 Task: Look for space in Breves, Brazil from 9th June, 2023 to 16th June, 2023 for 2 adults in price range Rs.8000 to Rs.16000. Place can be entire place with 2 bedrooms having 2 beds and 1 bathroom. Property type can be house, flat, guest house. Booking option can be shelf check-in. Required host language is Spanish.
Action: Mouse moved to (375, 75)
Screenshot: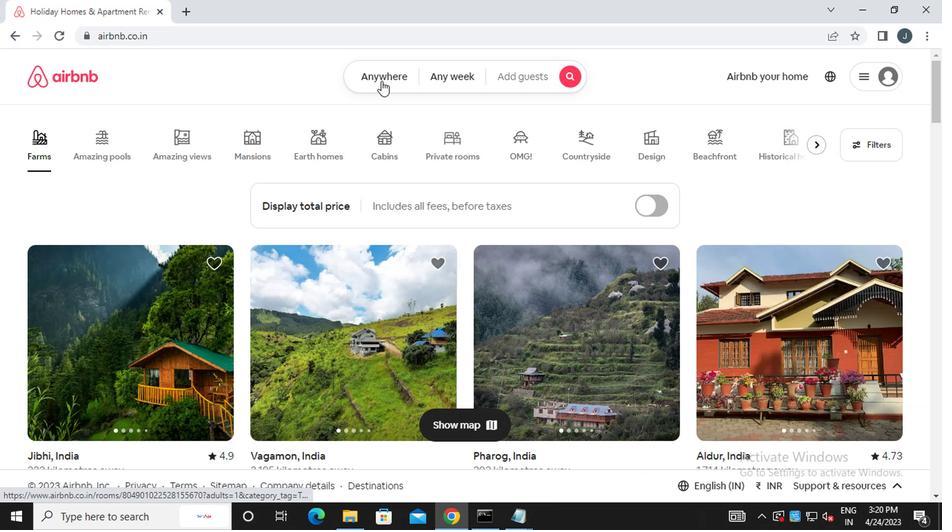 
Action: Mouse pressed left at (375, 75)
Screenshot: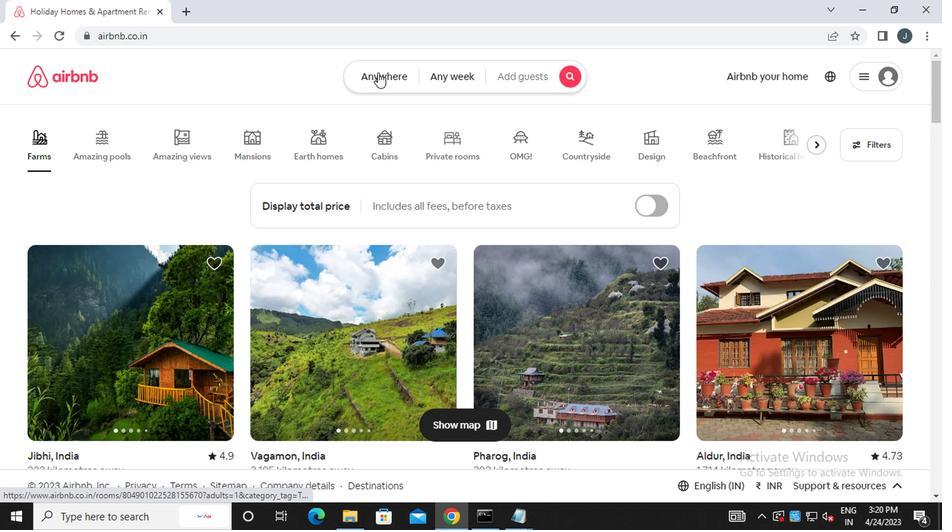 
Action: Mouse moved to (253, 133)
Screenshot: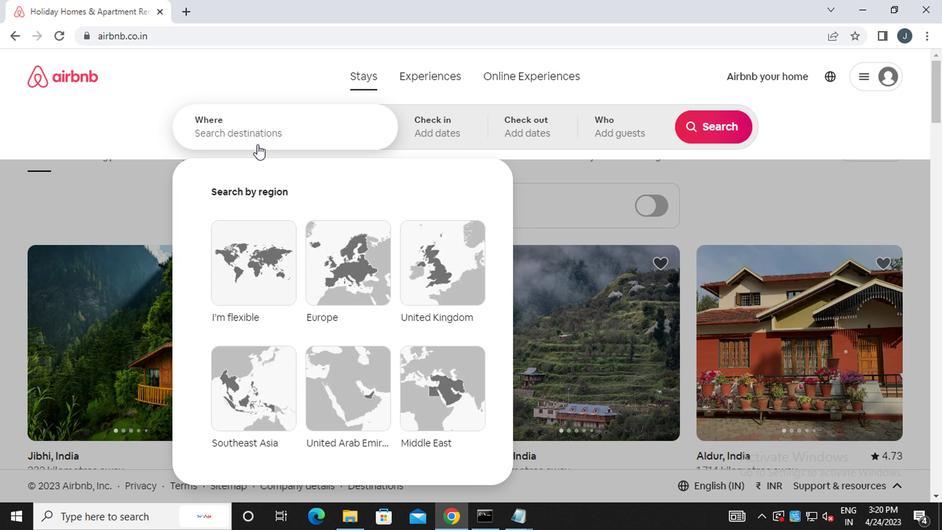 
Action: Mouse pressed left at (253, 133)
Screenshot: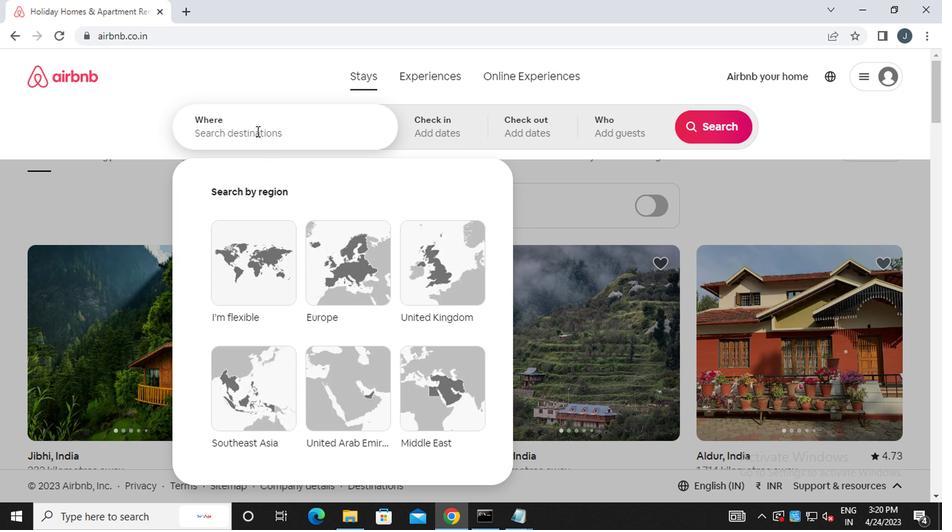 
Action: Key pressed b<Key.caps_lock>reves,<Key.caps_lock>b<Key.caps_lock>razil
Screenshot: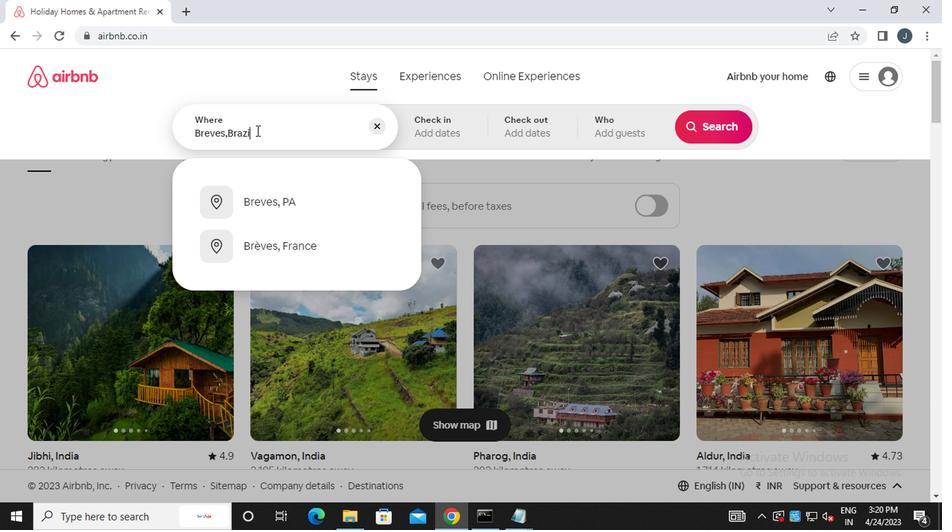 
Action: Mouse moved to (439, 129)
Screenshot: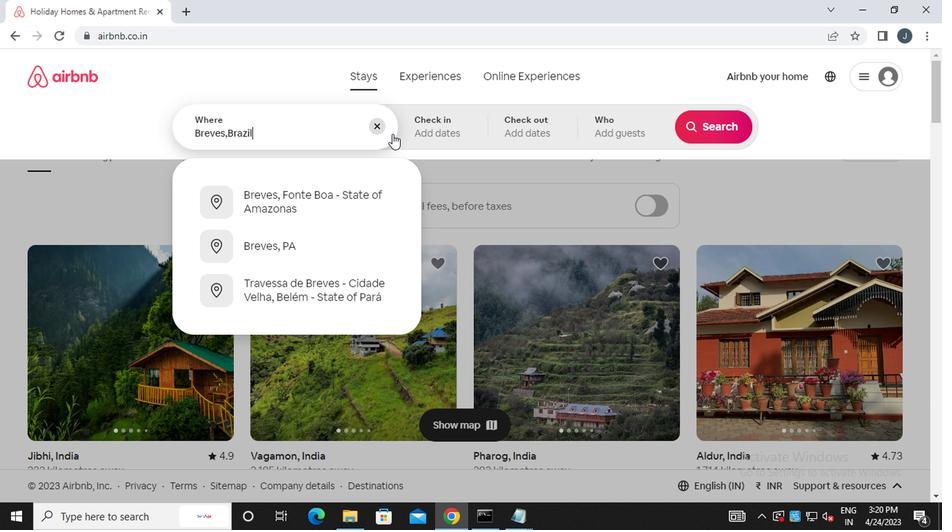 
Action: Mouse pressed left at (439, 129)
Screenshot: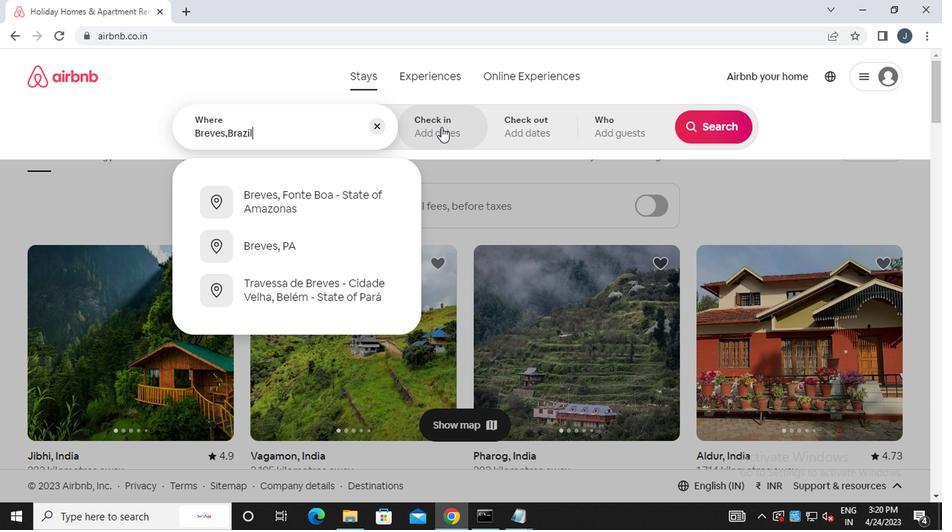 
Action: Mouse moved to (704, 234)
Screenshot: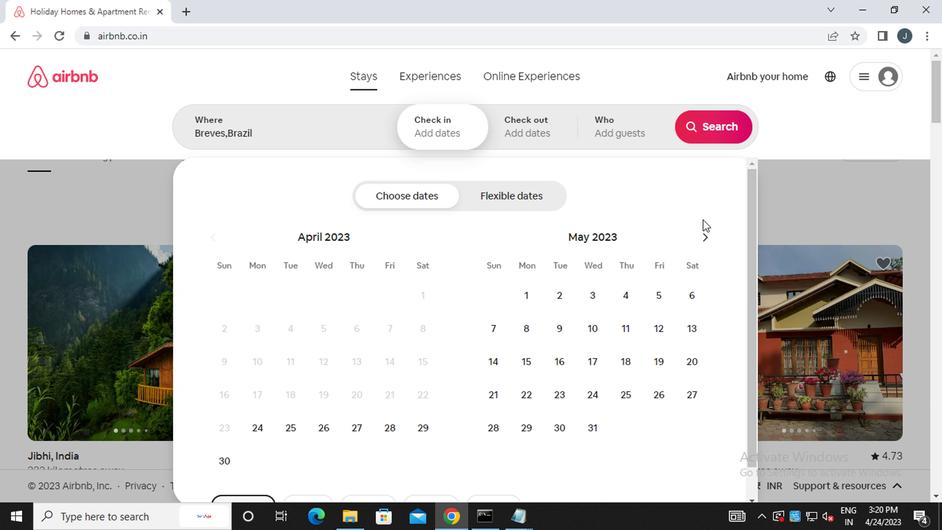 
Action: Mouse pressed left at (704, 234)
Screenshot: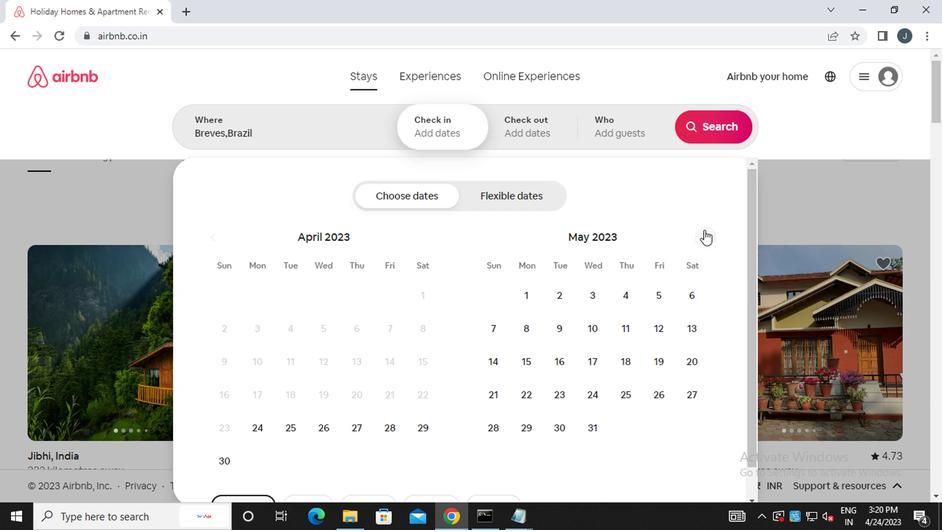 
Action: Mouse moved to (653, 322)
Screenshot: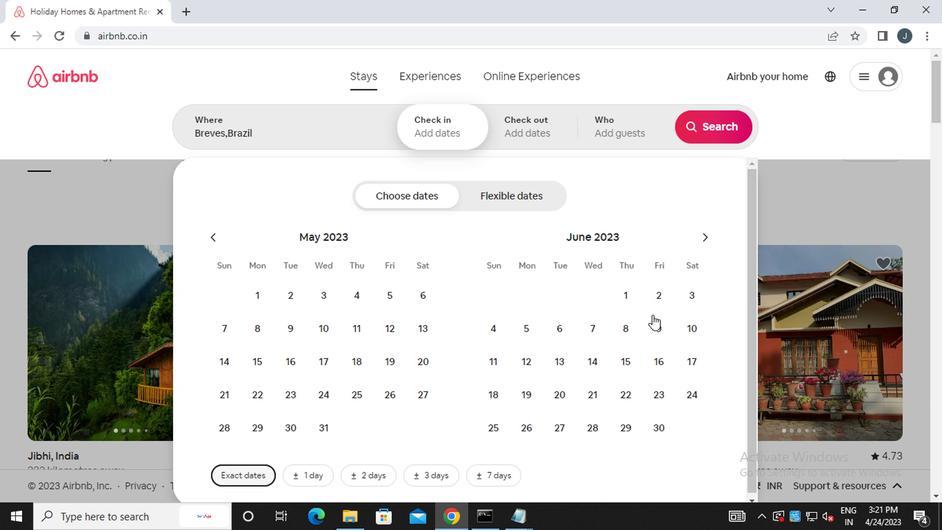 
Action: Mouse pressed left at (653, 322)
Screenshot: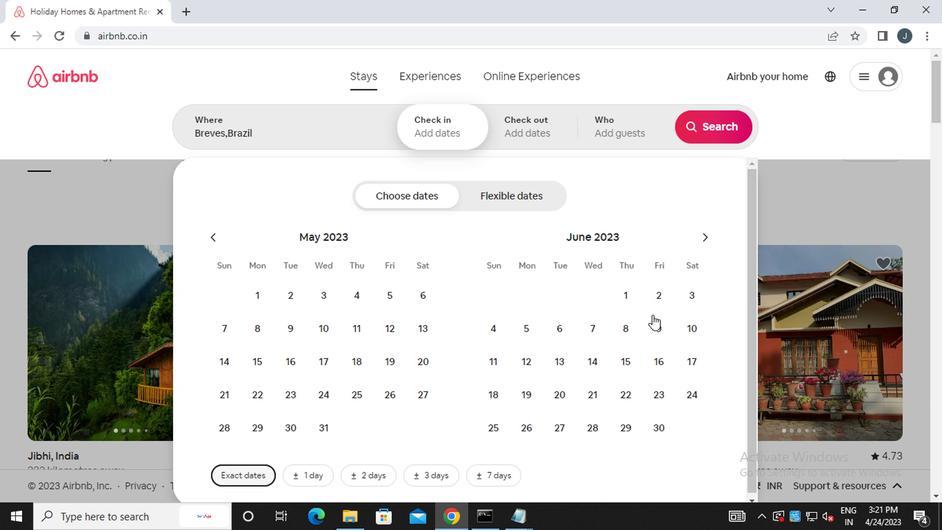
Action: Mouse moved to (656, 358)
Screenshot: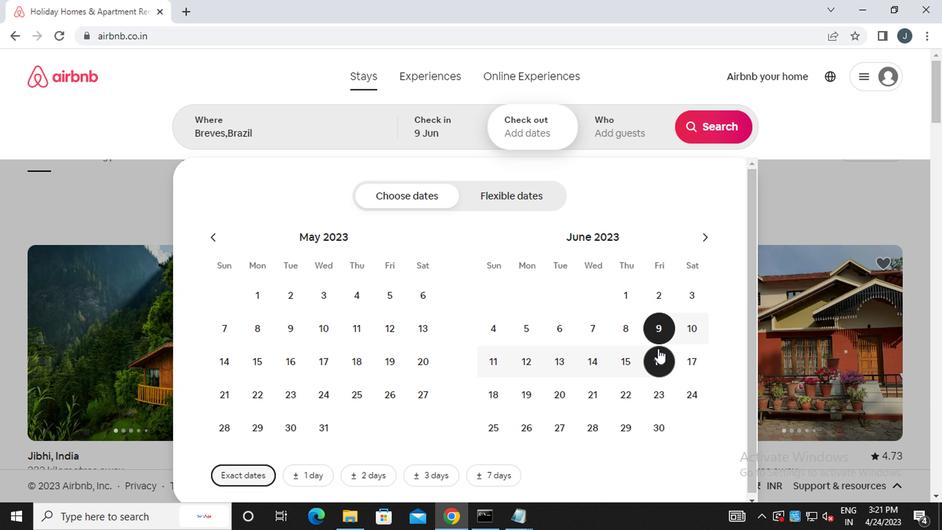 
Action: Mouse pressed left at (656, 358)
Screenshot: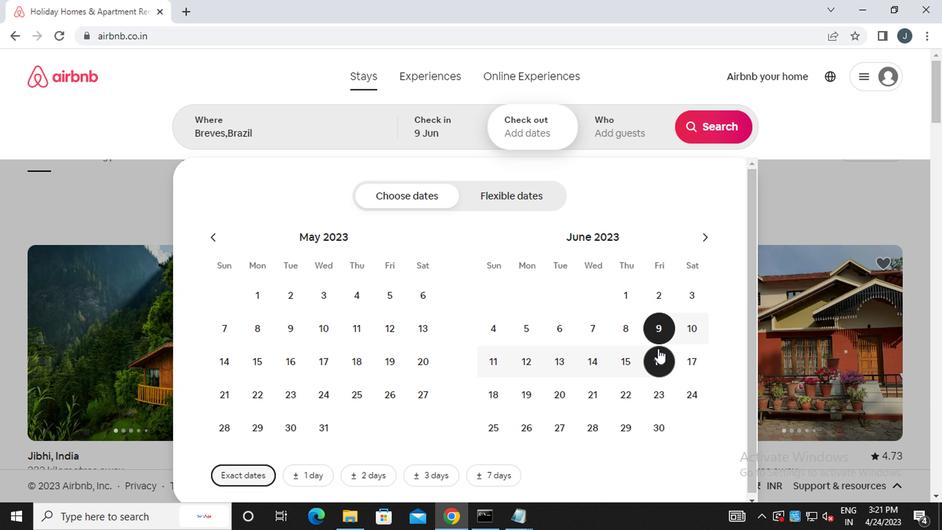
Action: Mouse moved to (626, 139)
Screenshot: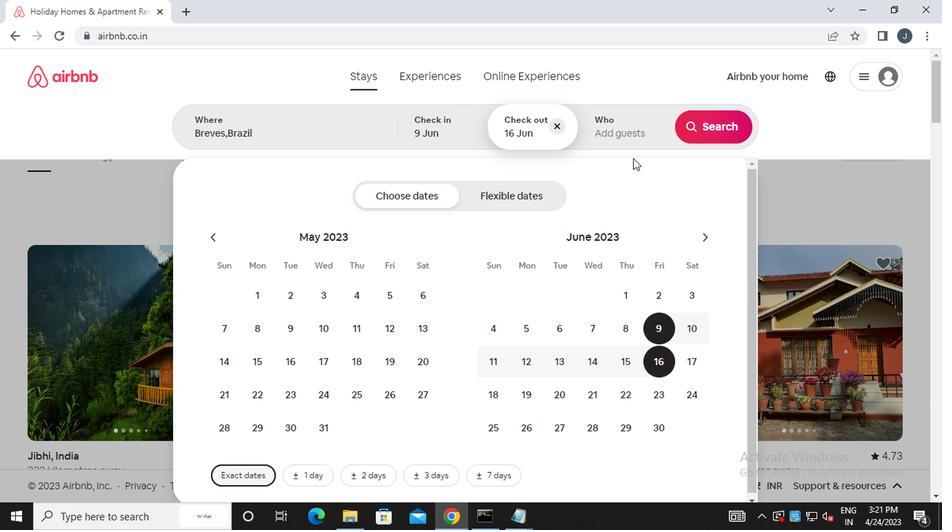 
Action: Mouse pressed left at (626, 139)
Screenshot: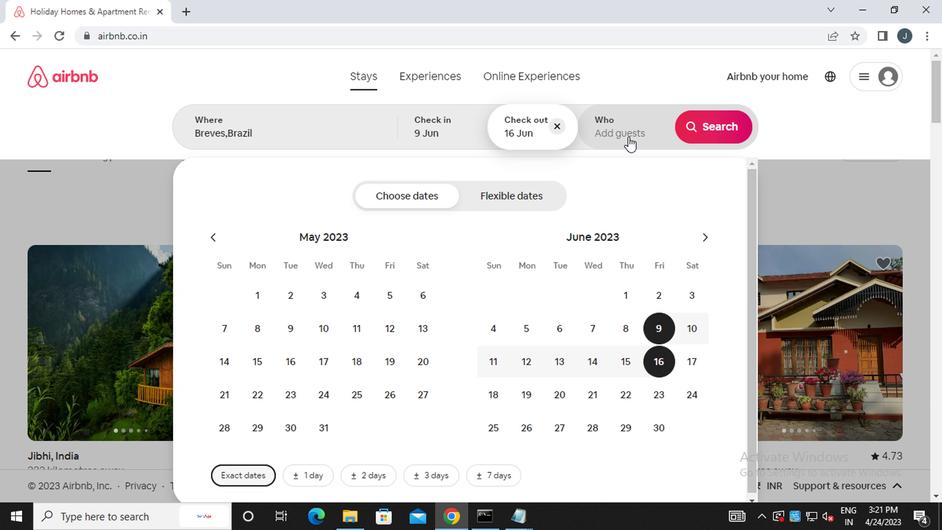 
Action: Mouse moved to (712, 203)
Screenshot: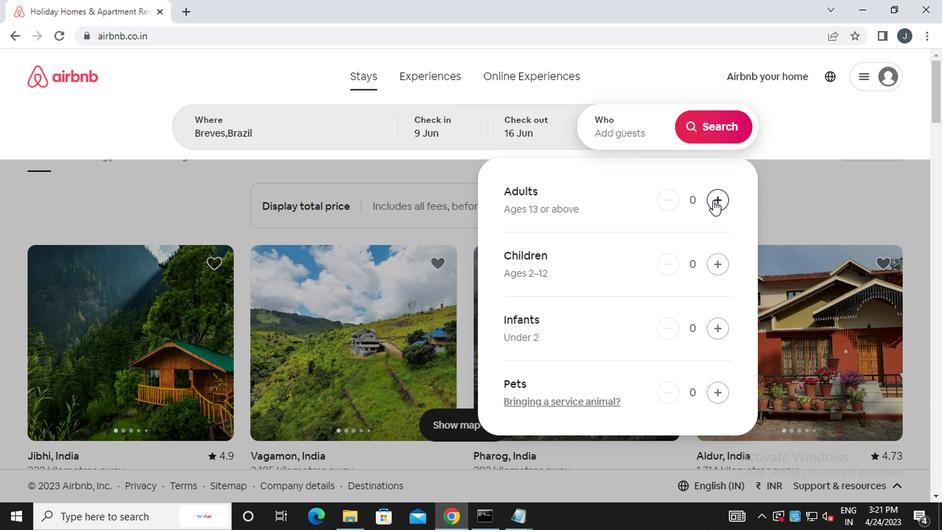 
Action: Mouse pressed left at (712, 203)
Screenshot: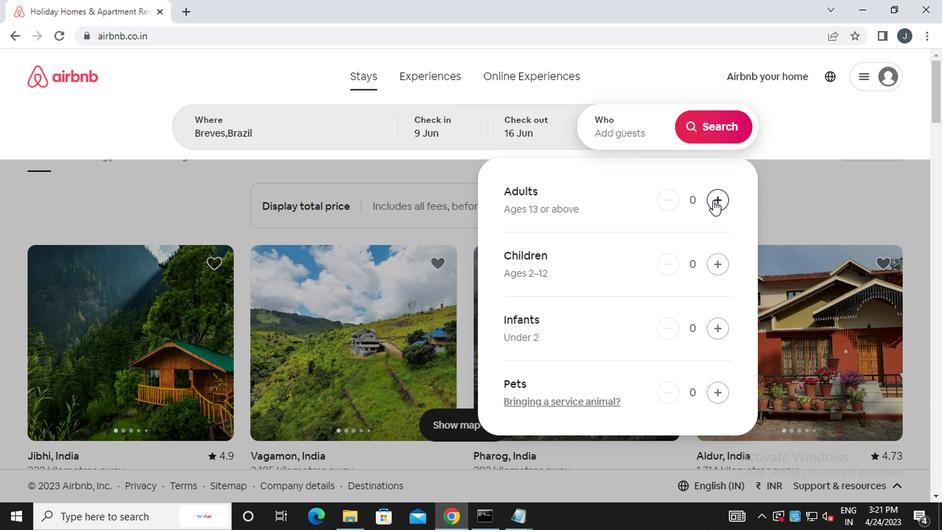 
Action: Mouse moved to (714, 203)
Screenshot: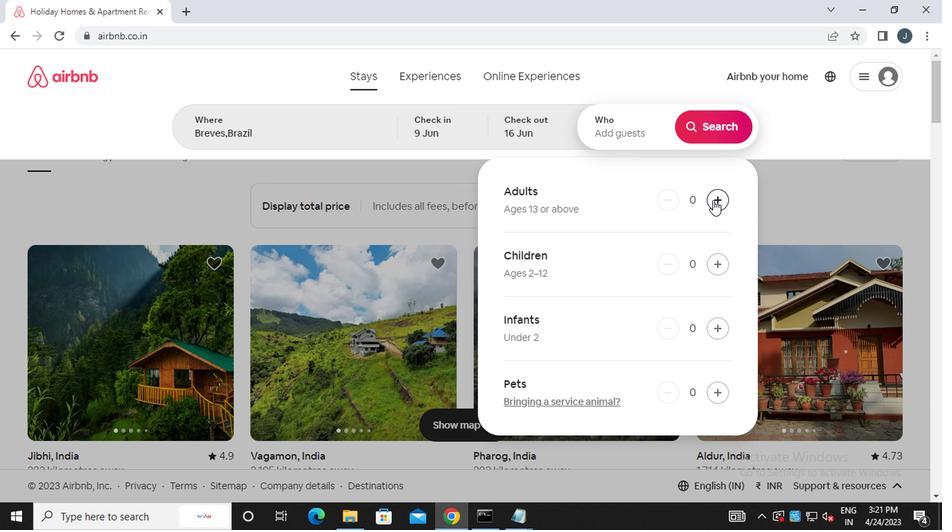 
Action: Mouse pressed left at (714, 203)
Screenshot: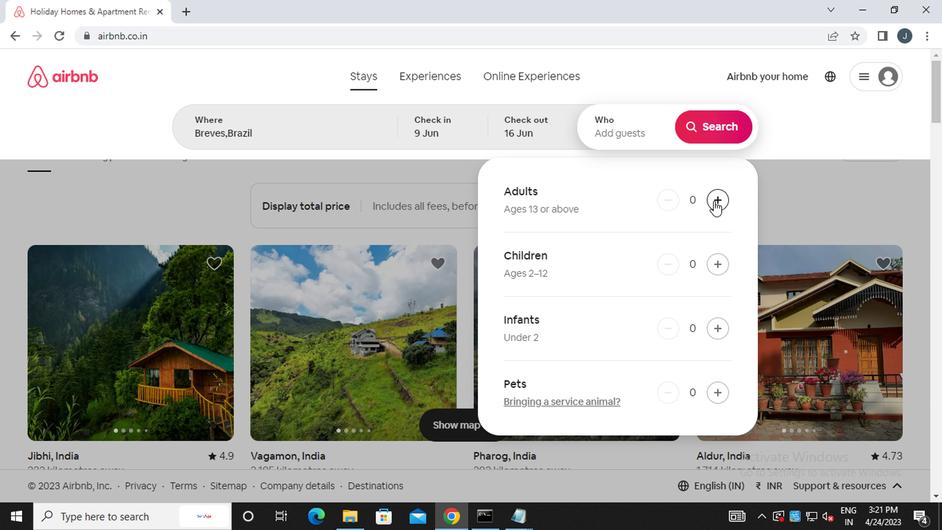 
Action: Mouse moved to (718, 131)
Screenshot: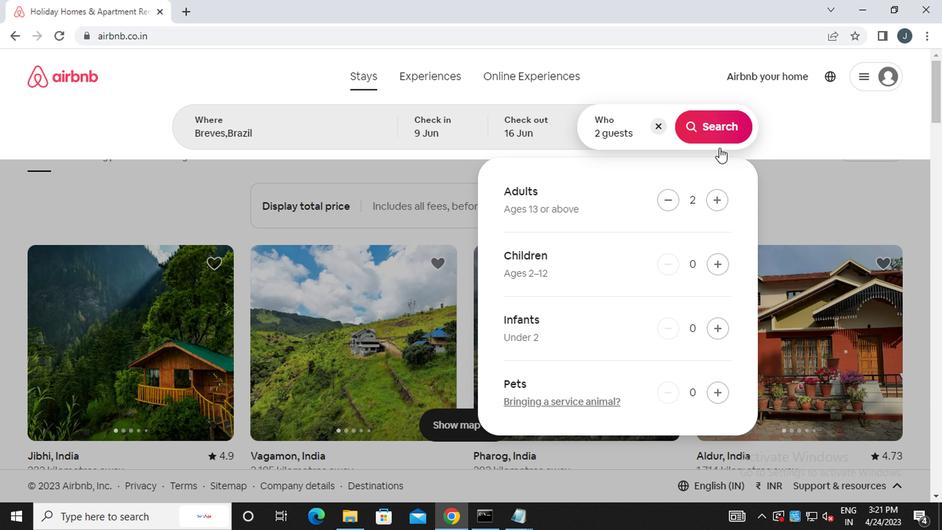 
Action: Mouse pressed left at (718, 131)
Screenshot: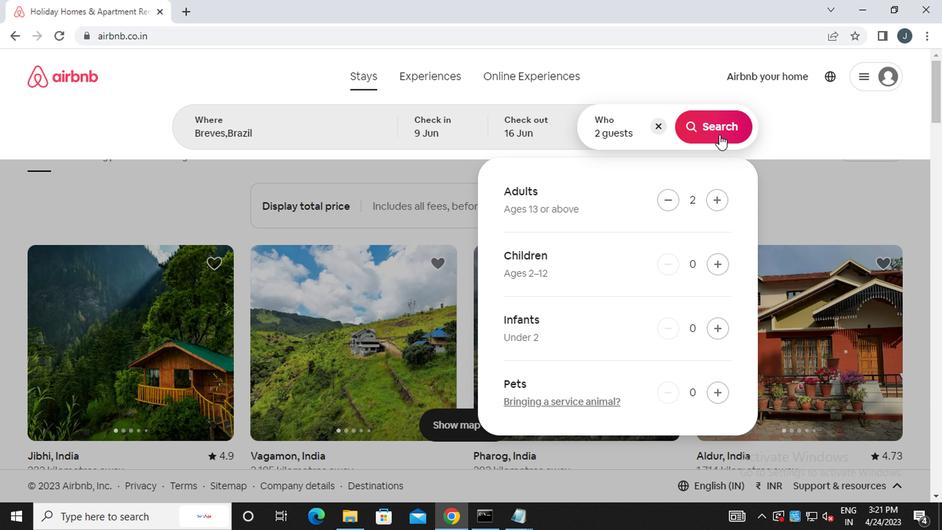 
Action: Mouse moved to (875, 133)
Screenshot: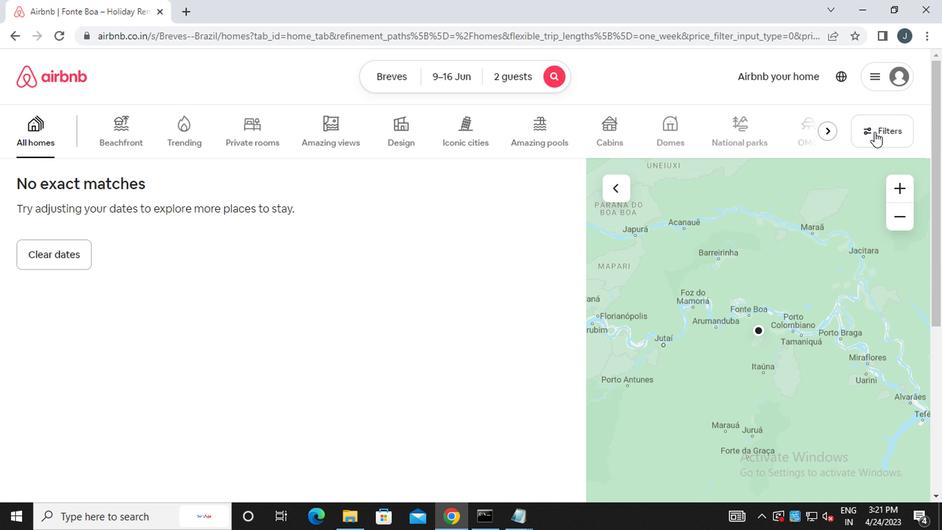 
Action: Mouse pressed left at (875, 133)
Screenshot: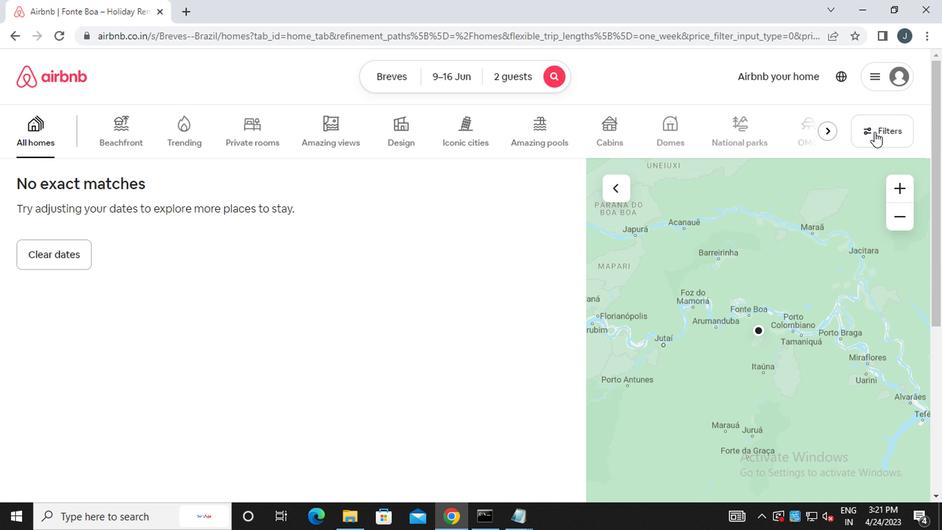 
Action: Mouse moved to (334, 223)
Screenshot: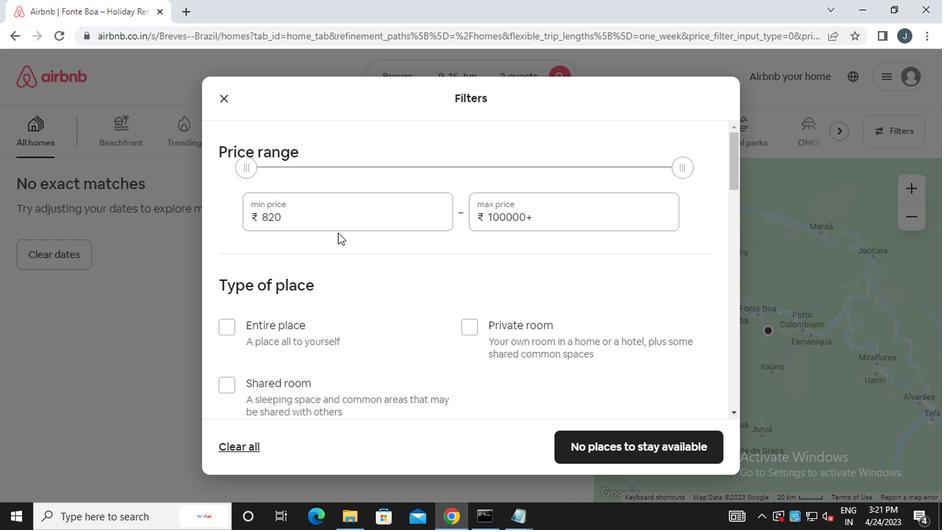 
Action: Mouse pressed left at (334, 223)
Screenshot: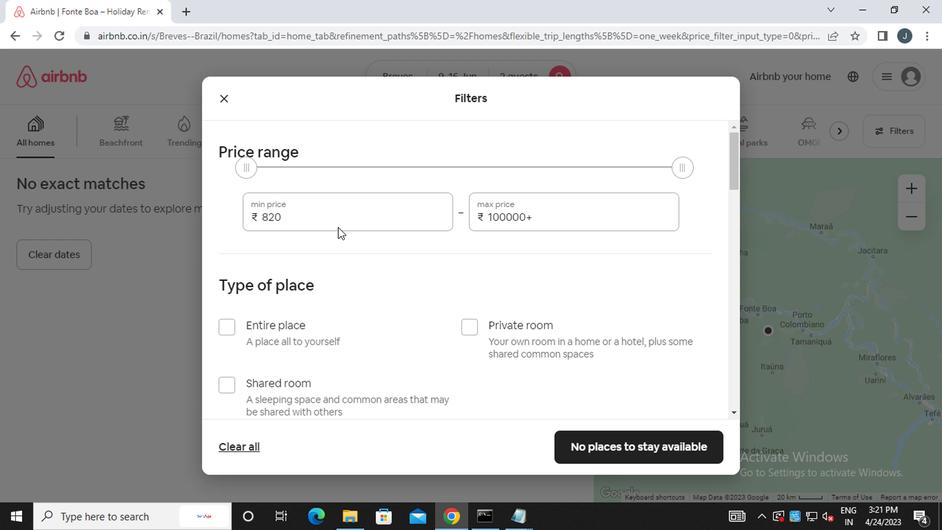 
Action: Mouse moved to (327, 218)
Screenshot: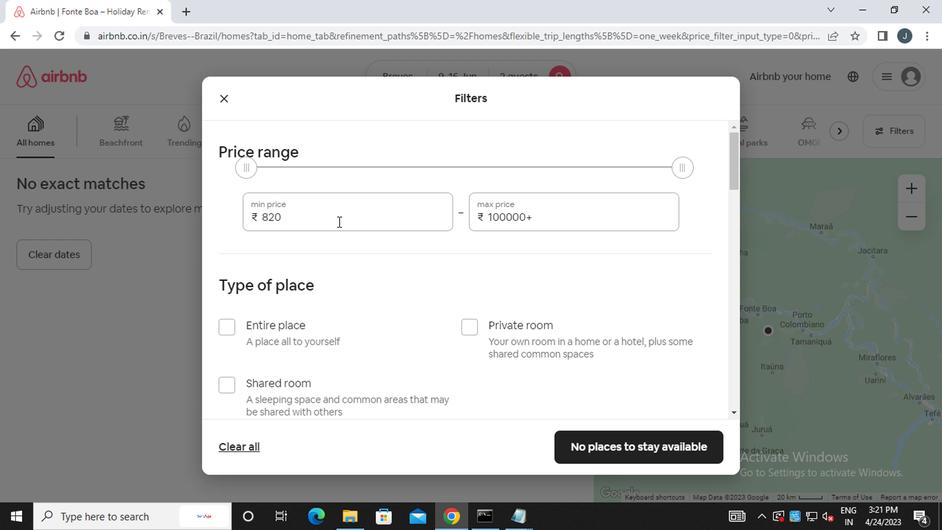 
Action: Key pressed <Key.backspace><Key.backspace><<96>><<96>><<96>>
Screenshot: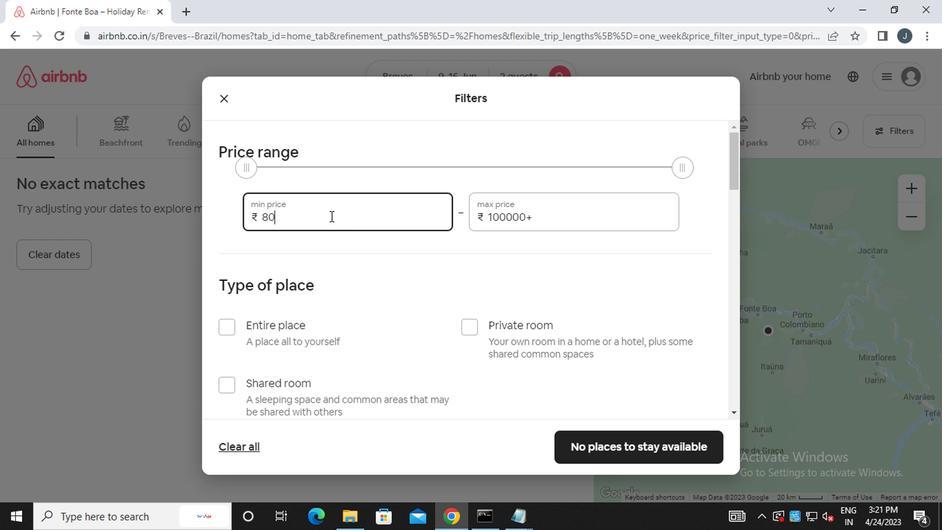 
Action: Mouse moved to (580, 214)
Screenshot: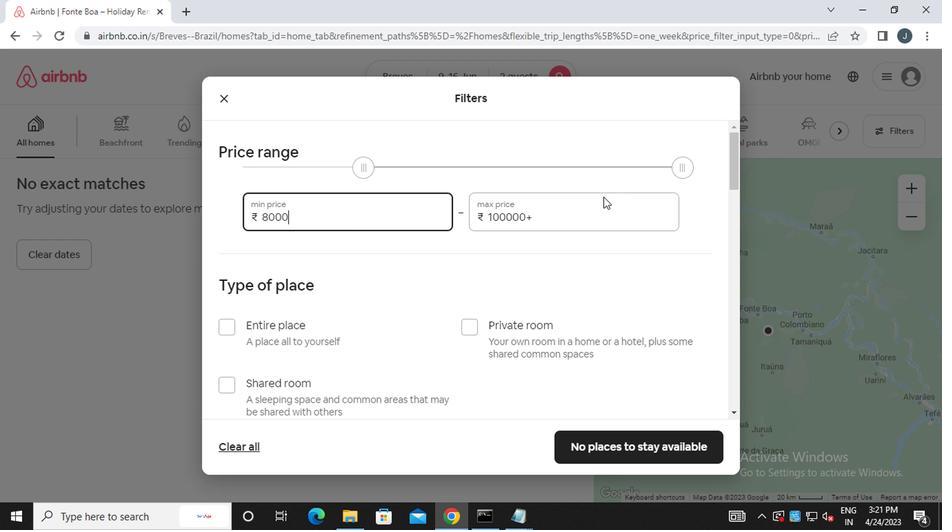 
Action: Mouse pressed left at (580, 214)
Screenshot: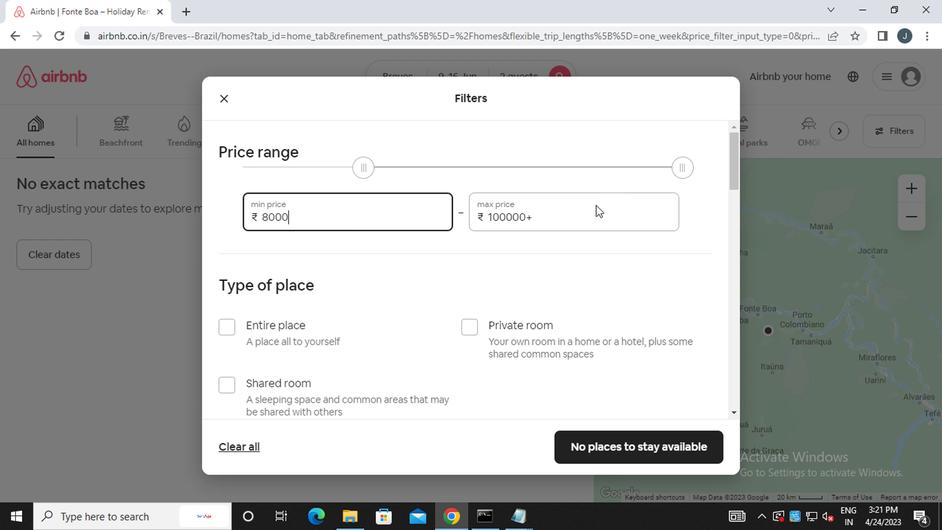 
Action: Mouse moved to (580, 214)
Screenshot: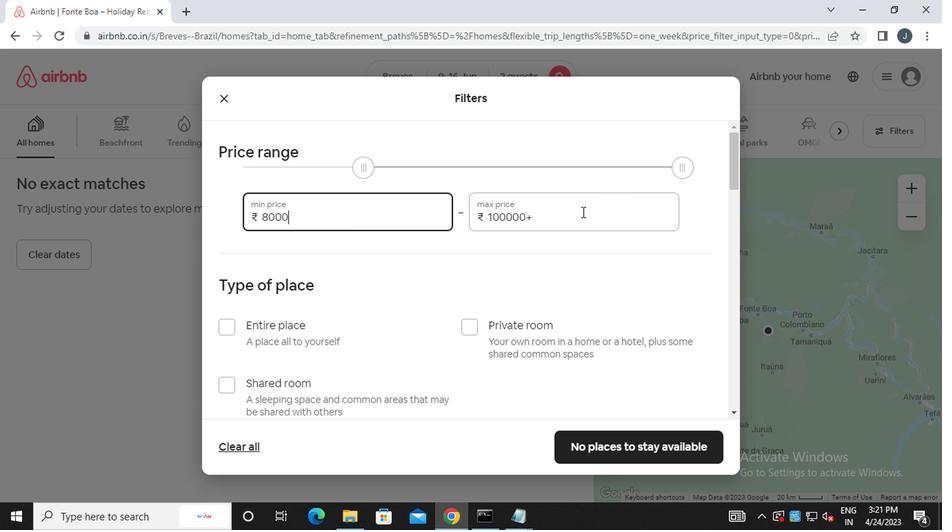
Action: Key pressed <Key.backspace><Key.backspace><Key.backspace><Key.backspace><Key.backspace><Key.backspace><<102>><<96>><<96>><<96>>
Screenshot: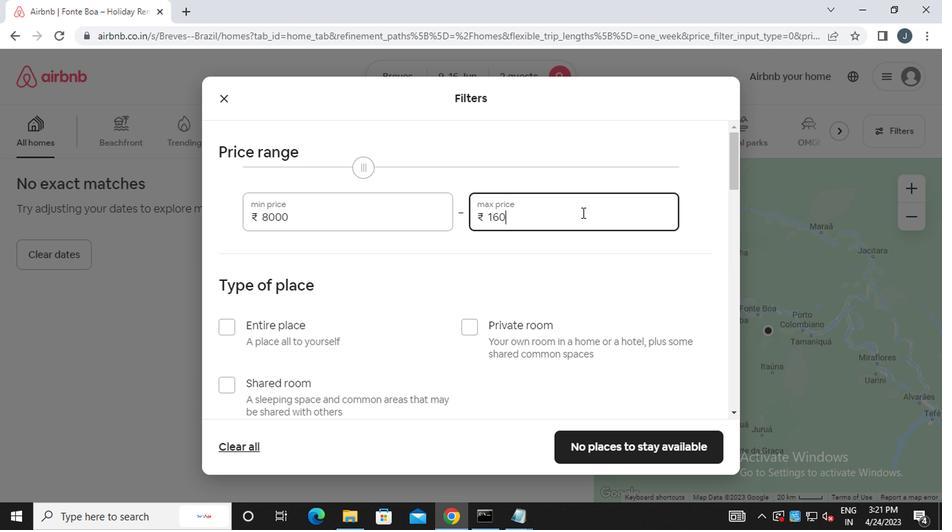 
Action: Mouse moved to (558, 200)
Screenshot: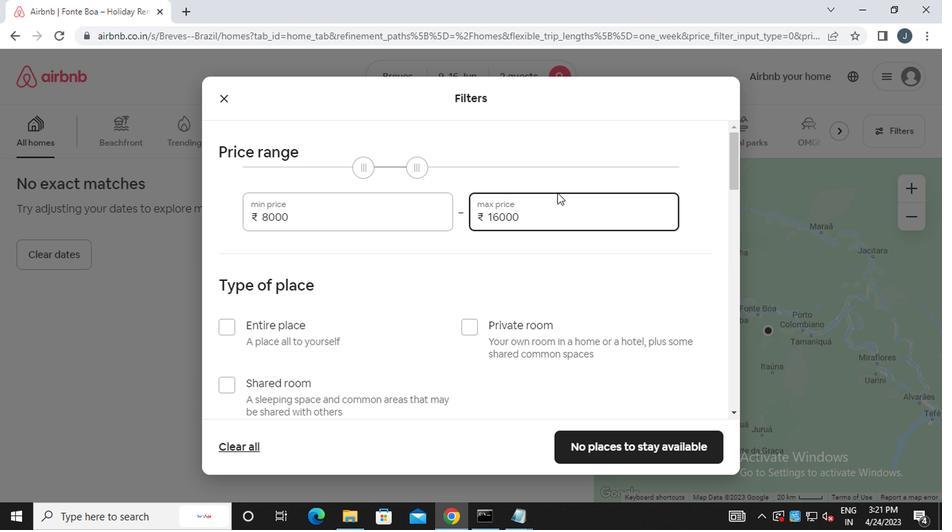 
Action: Mouse scrolled (558, 199) with delta (0, 0)
Screenshot: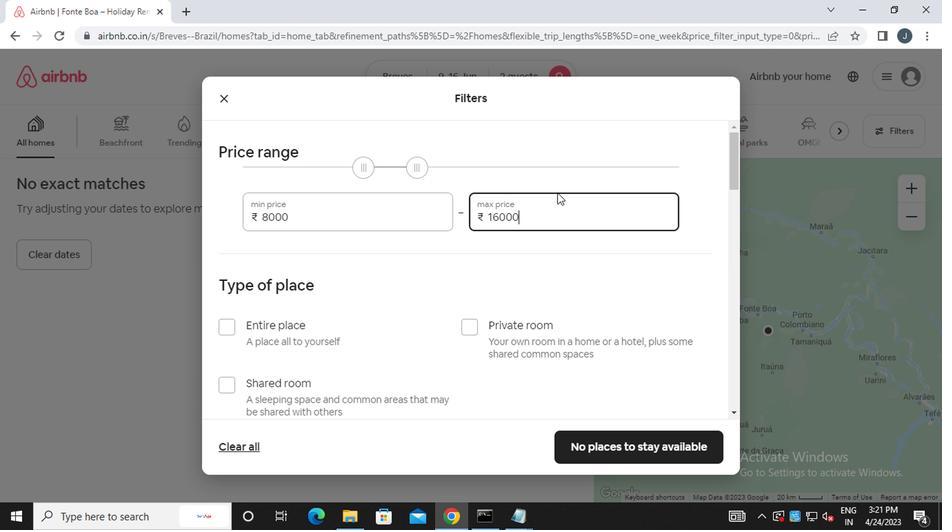 
Action: Mouse moved to (559, 203)
Screenshot: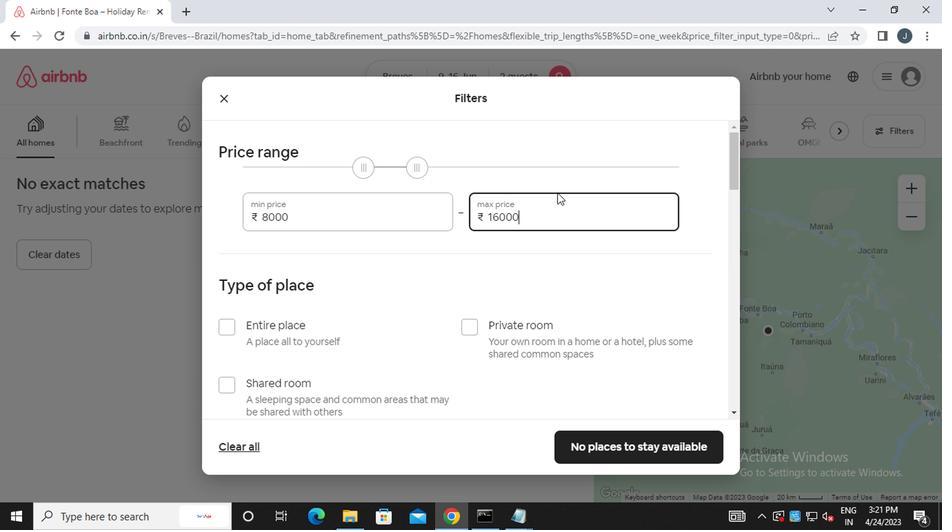
Action: Mouse scrolled (559, 202) with delta (0, 0)
Screenshot: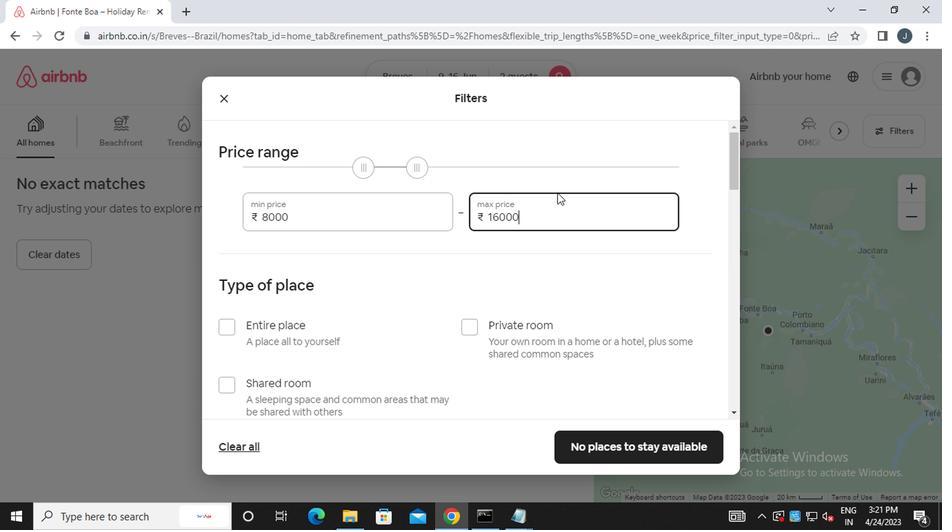 
Action: Mouse moved to (203, 184)
Screenshot: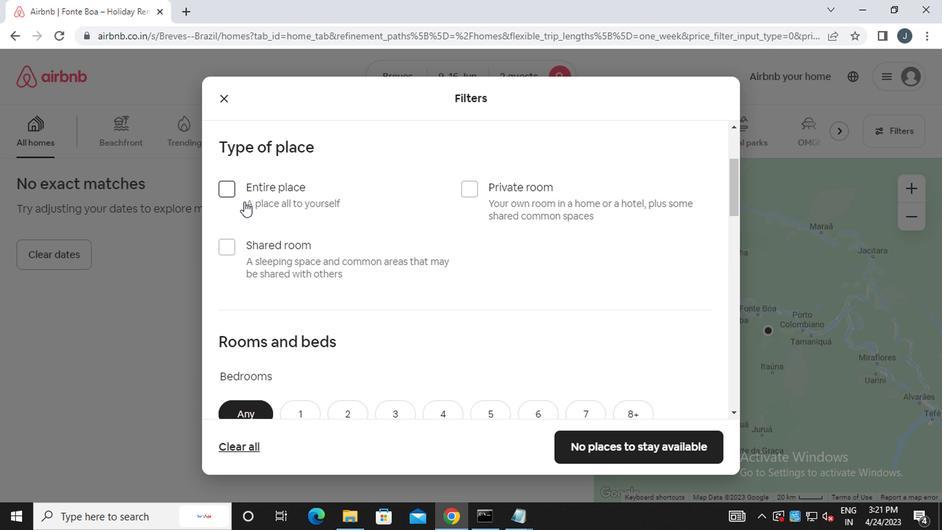 
Action: Mouse pressed left at (203, 184)
Screenshot: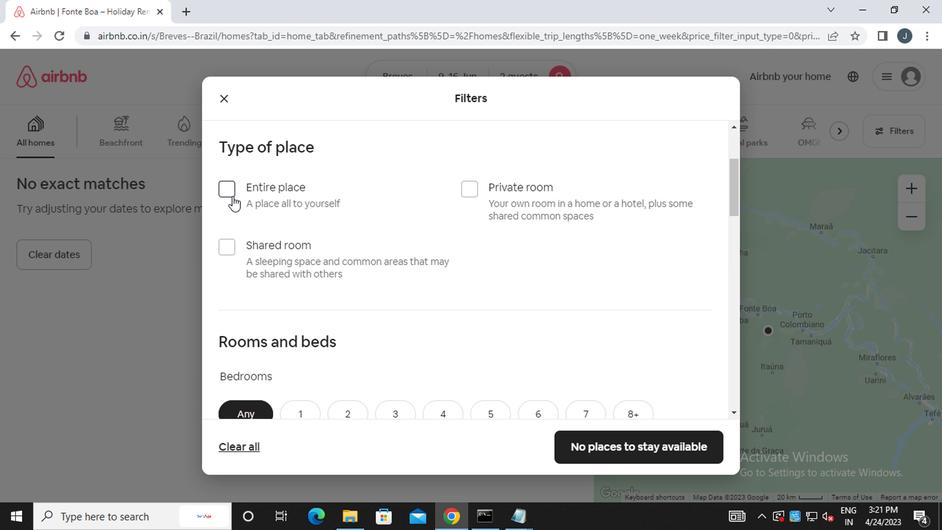 
Action: Mouse moved to (221, 193)
Screenshot: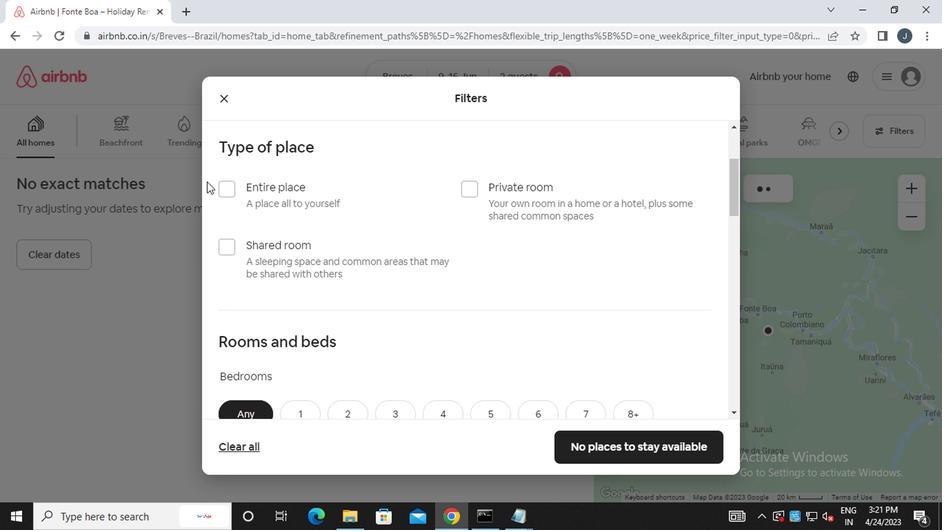 
Action: Mouse pressed left at (221, 193)
Screenshot: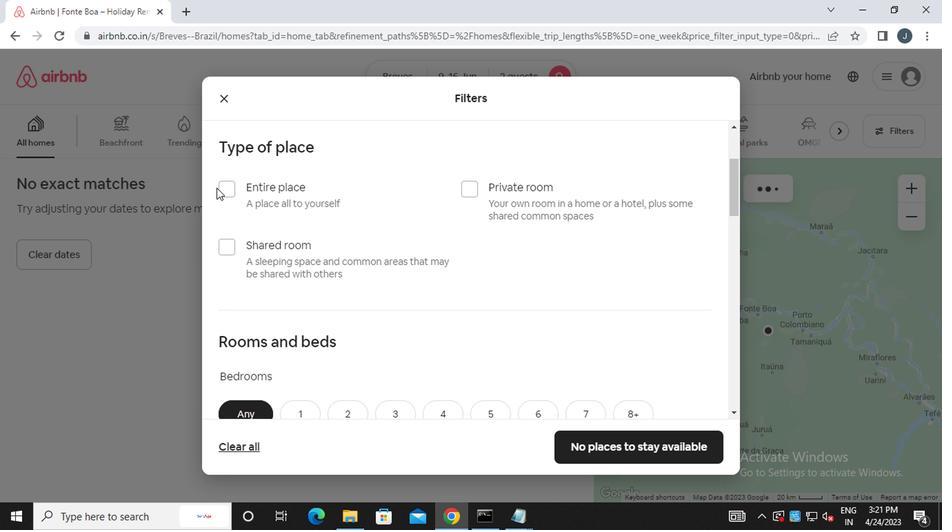 
Action: Mouse moved to (358, 256)
Screenshot: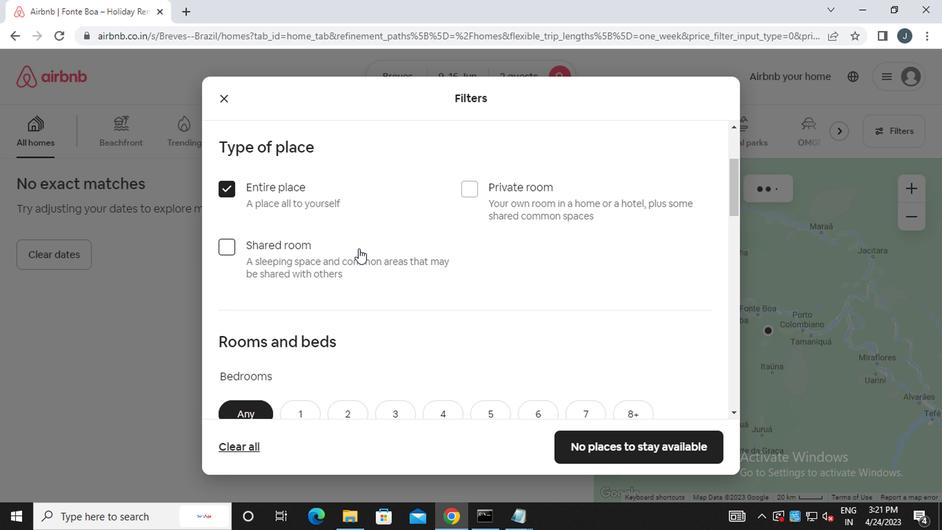 
Action: Mouse scrolled (358, 255) with delta (0, 0)
Screenshot: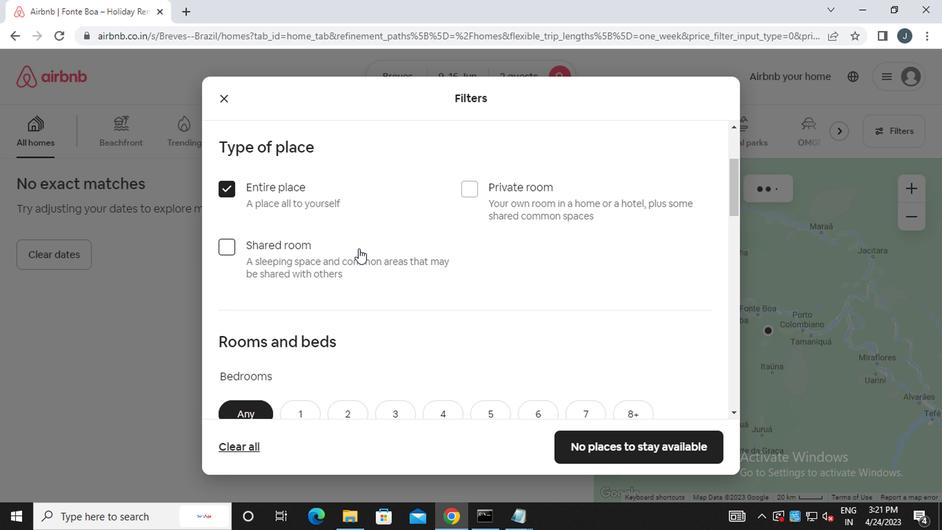 
Action: Mouse moved to (358, 256)
Screenshot: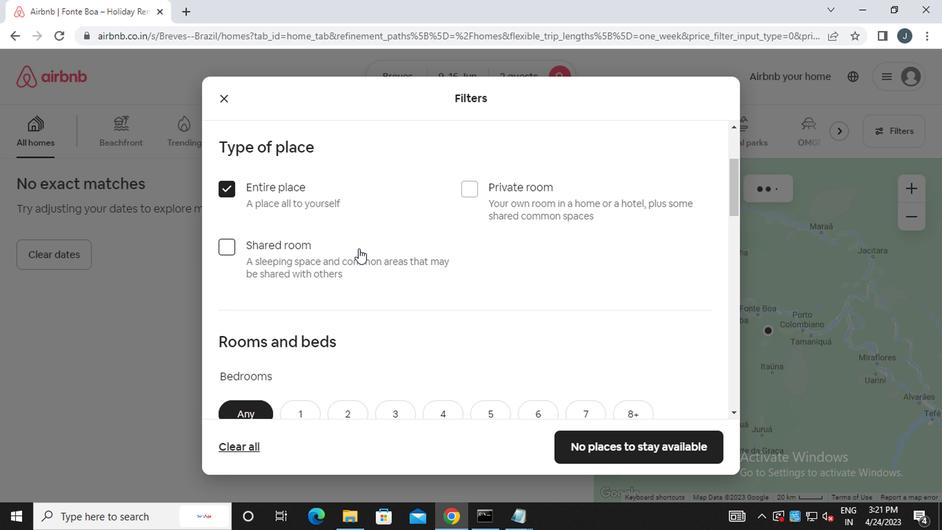 
Action: Mouse scrolled (358, 255) with delta (0, 0)
Screenshot: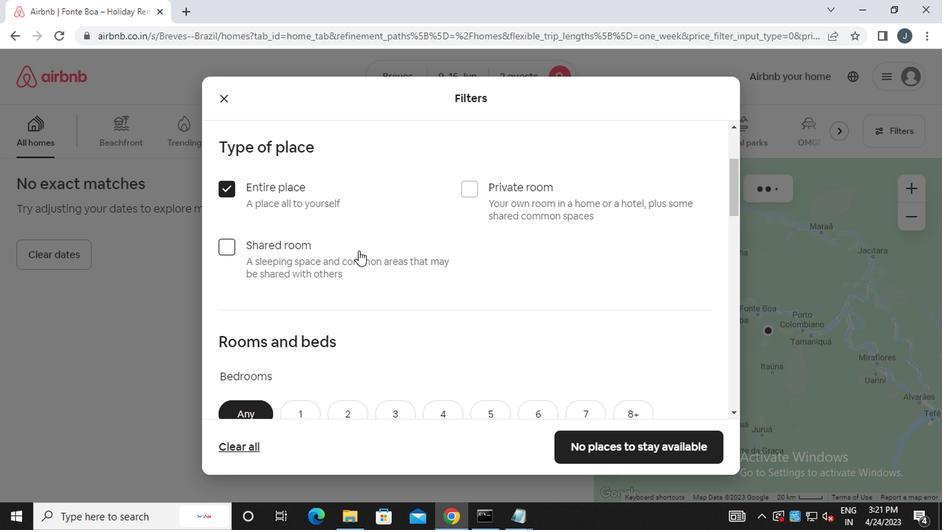 
Action: Mouse scrolled (358, 255) with delta (0, 0)
Screenshot: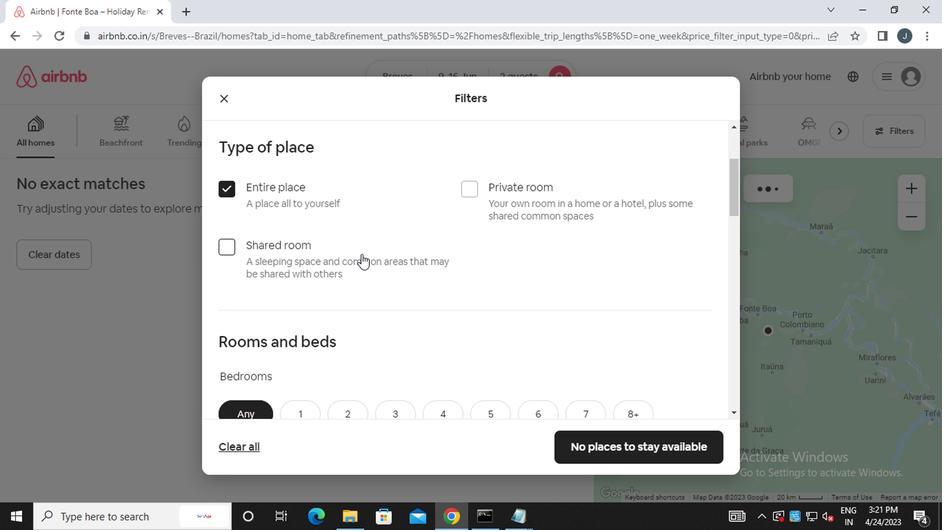 
Action: Mouse scrolled (358, 255) with delta (0, 0)
Screenshot: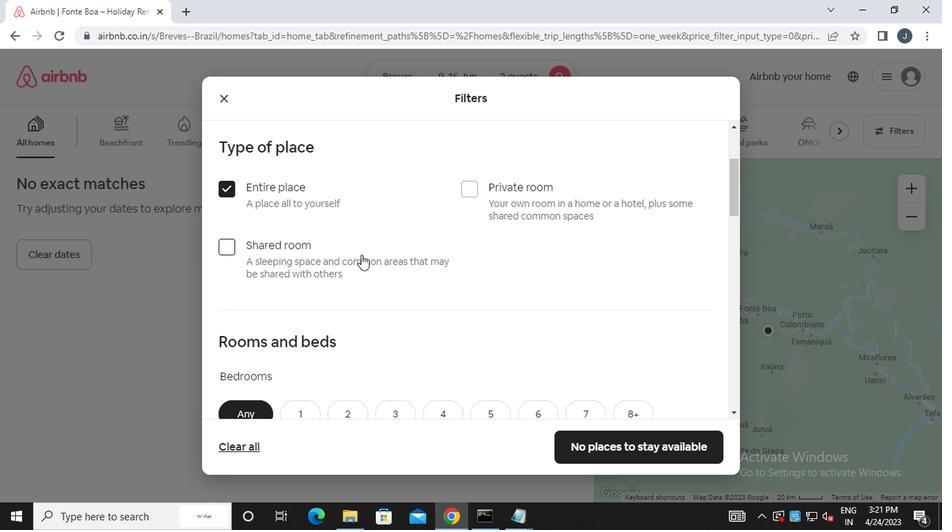 
Action: Mouse moved to (344, 147)
Screenshot: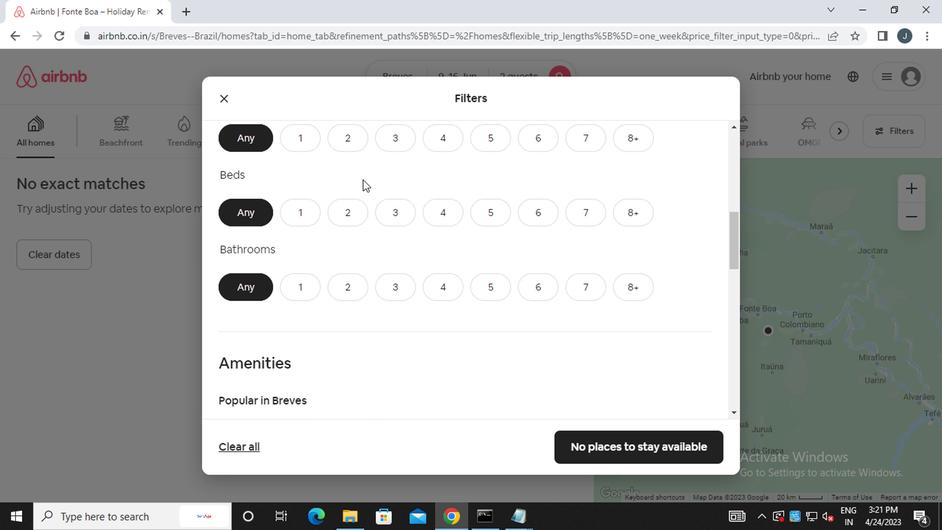 
Action: Mouse pressed left at (344, 147)
Screenshot: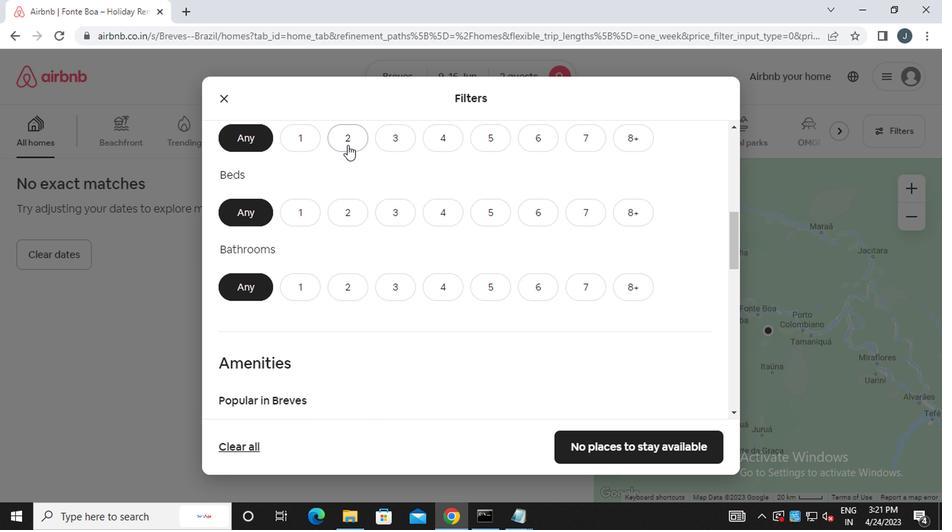 
Action: Mouse moved to (334, 220)
Screenshot: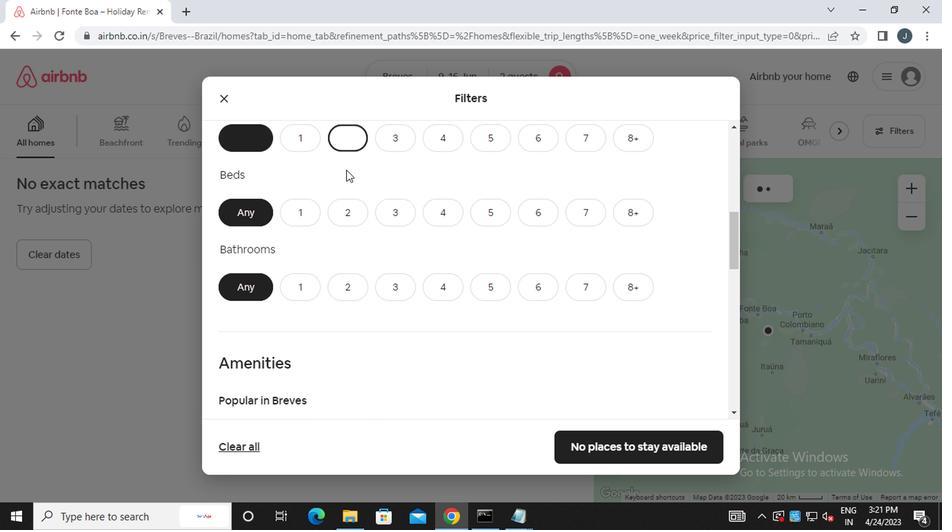 
Action: Mouse pressed left at (334, 220)
Screenshot: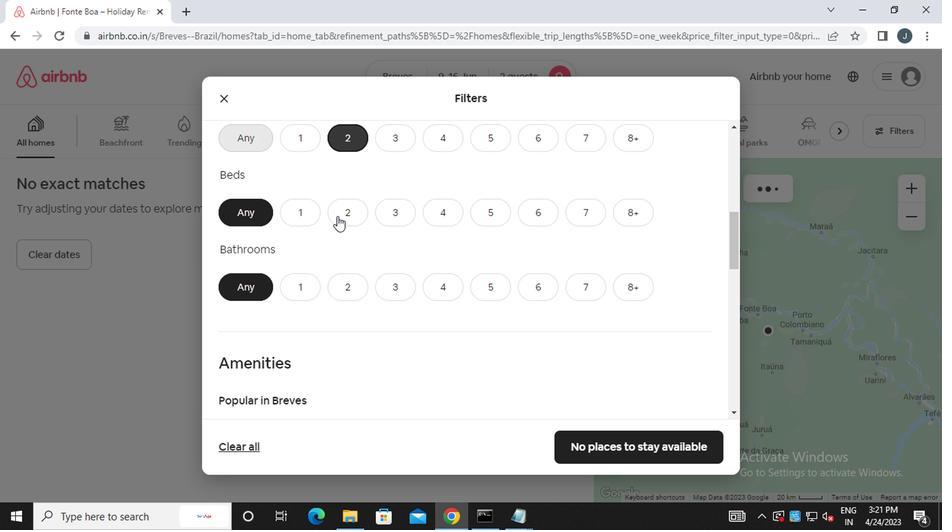 
Action: Mouse moved to (304, 288)
Screenshot: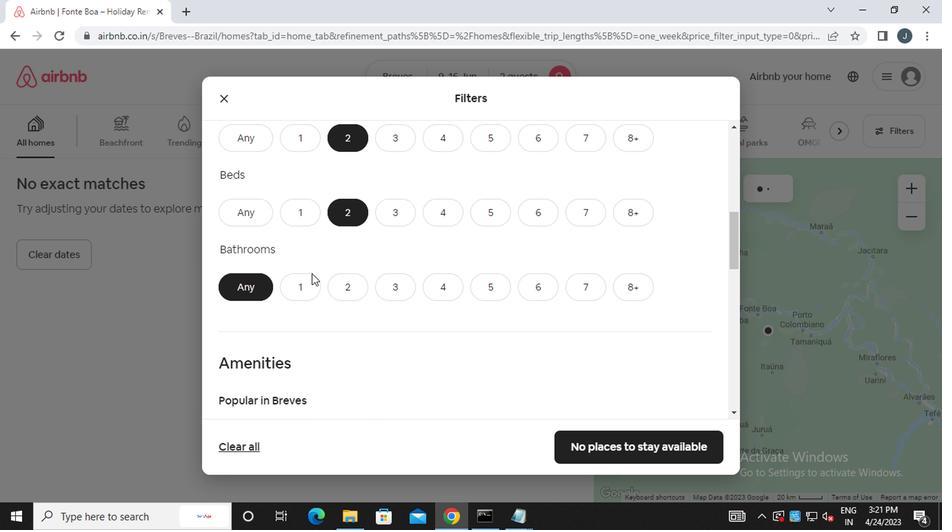 
Action: Mouse pressed left at (304, 288)
Screenshot: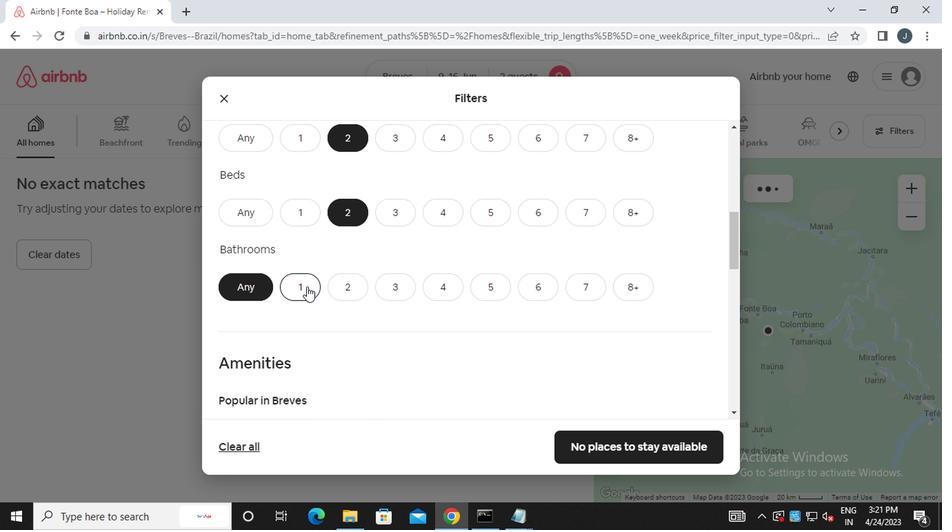 
Action: Mouse moved to (306, 295)
Screenshot: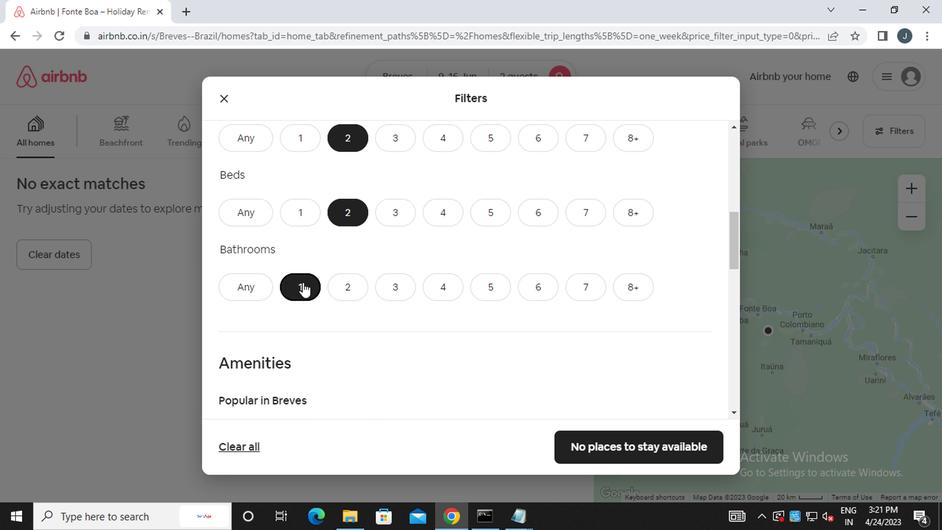 
Action: Mouse scrolled (306, 295) with delta (0, 0)
Screenshot: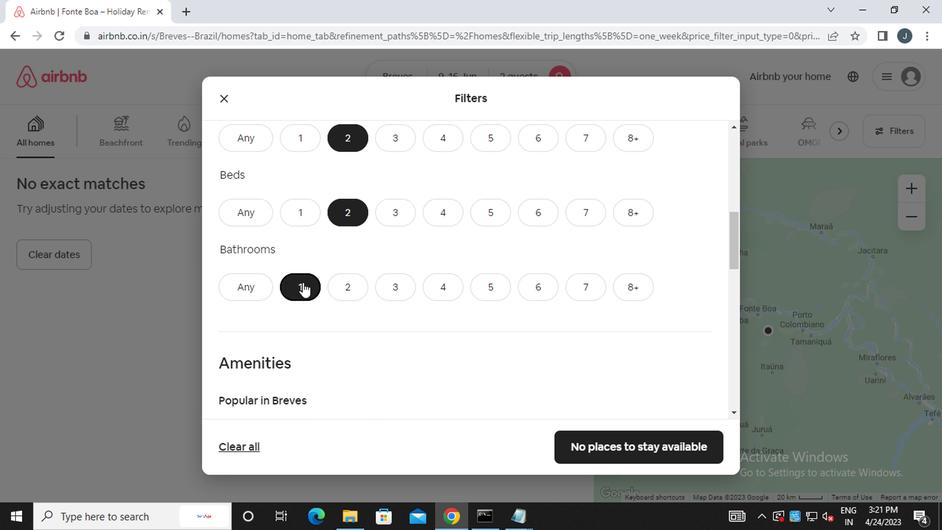 
Action: Mouse scrolled (306, 295) with delta (0, 0)
Screenshot: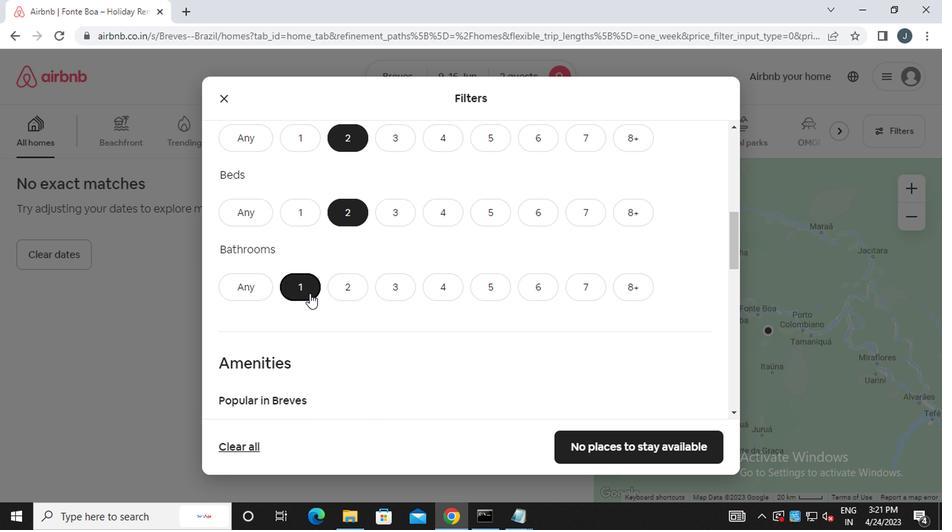 
Action: Mouse scrolled (306, 295) with delta (0, 0)
Screenshot: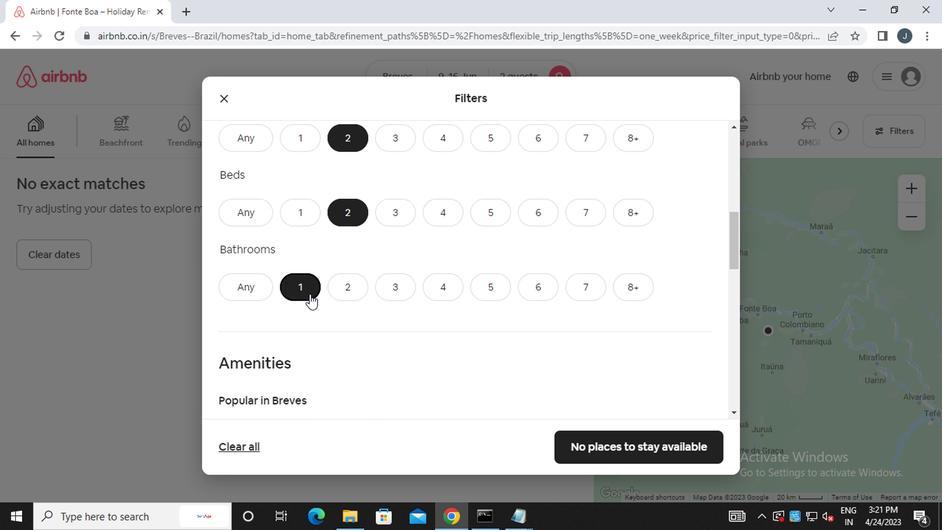 
Action: Mouse scrolled (306, 295) with delta (0, 0)
Screenshot: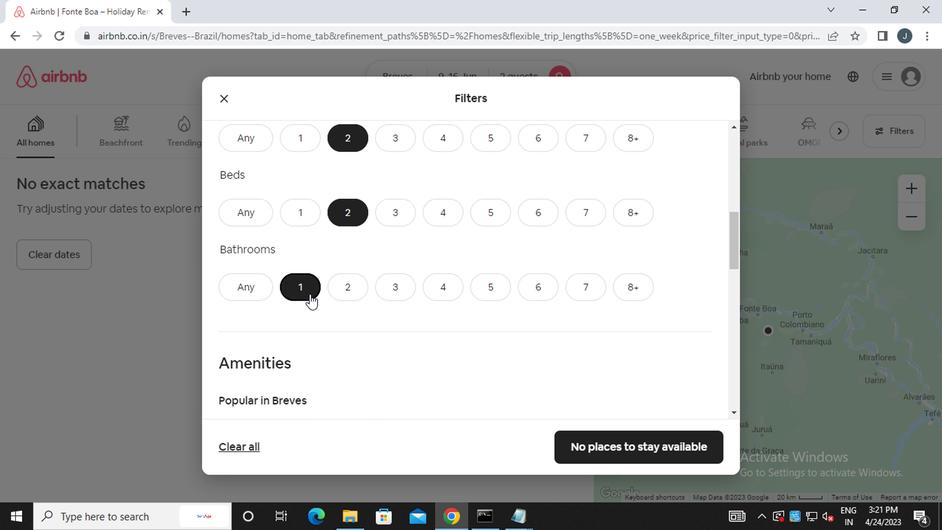 
Action: Mouse moved to (292, 272)
Screenshot: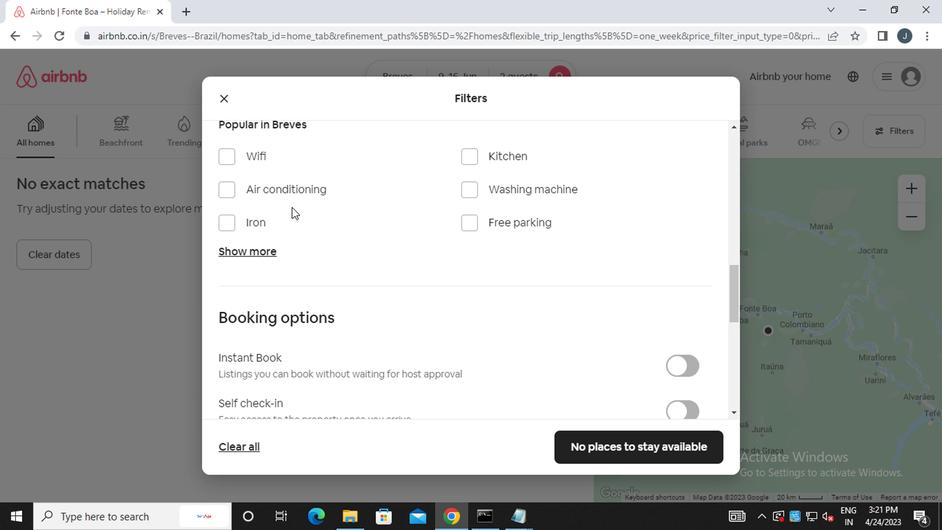 
Action: Mouse scrolled (292, 273) with delta (0, 0)
Screenshot: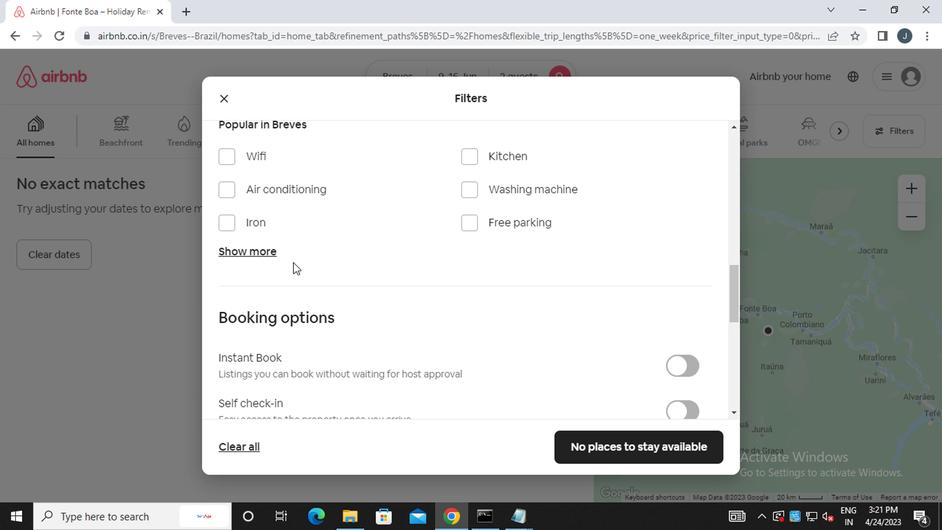 
Action: Mouse scrolled (292, 273) with delta (0, 0)
Screenshot: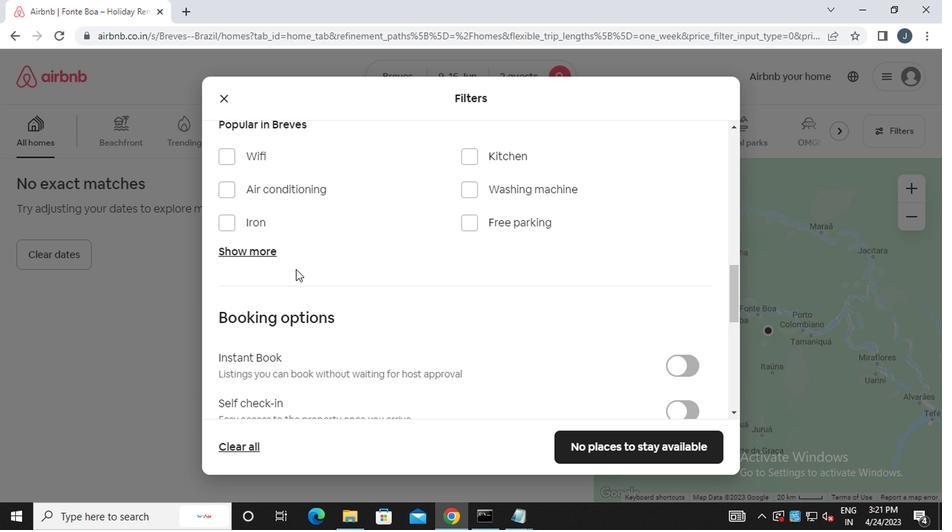 
Action: Mouse scrolled (292, 273) with delta (0, 0)
Screenshot: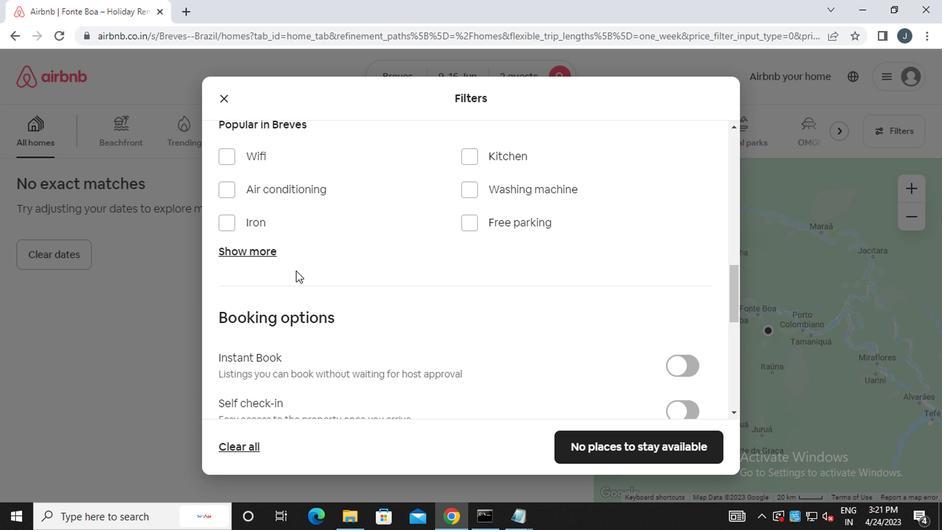 
Action: Mouse scrolled (292, 273) with delta (0, 0)
Screenshot: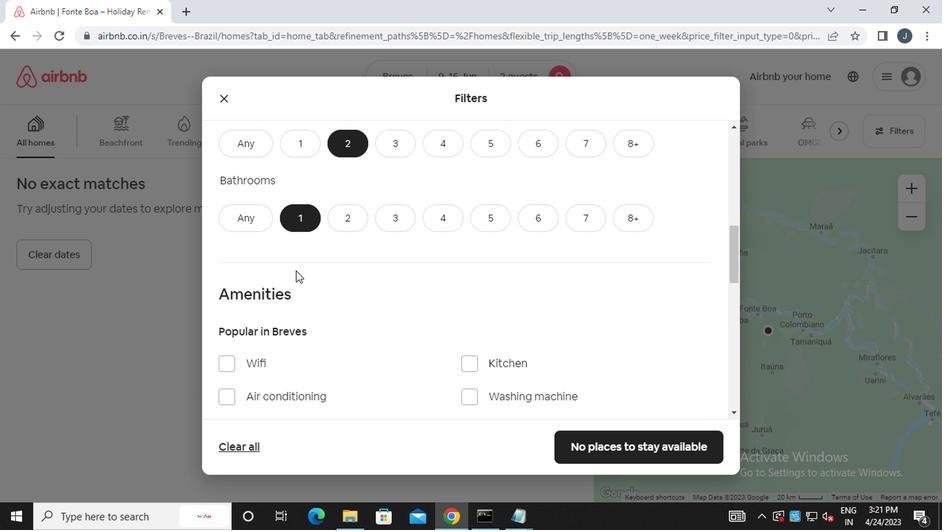 
Action: Mouse scrolled (292, 271) with delta (0, 0)
Screenshot: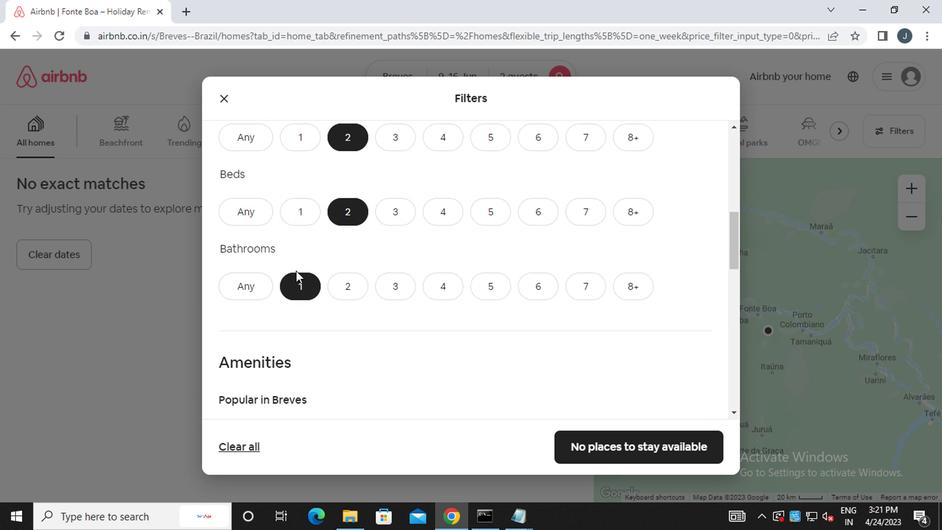 
Action: Mouse scrolled (292, 271) with delta (0, 0)
Screenshot: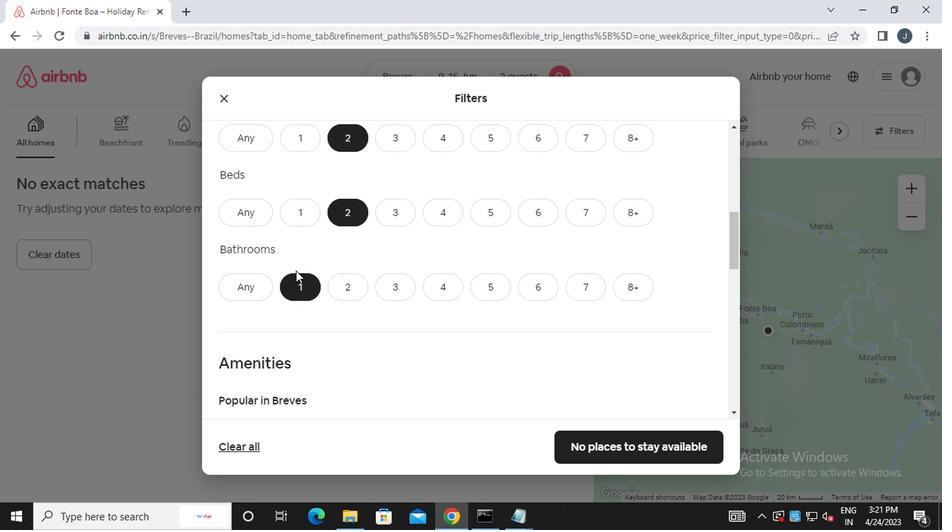 
Action: Mouse moved to (331, 302)
Screenshot: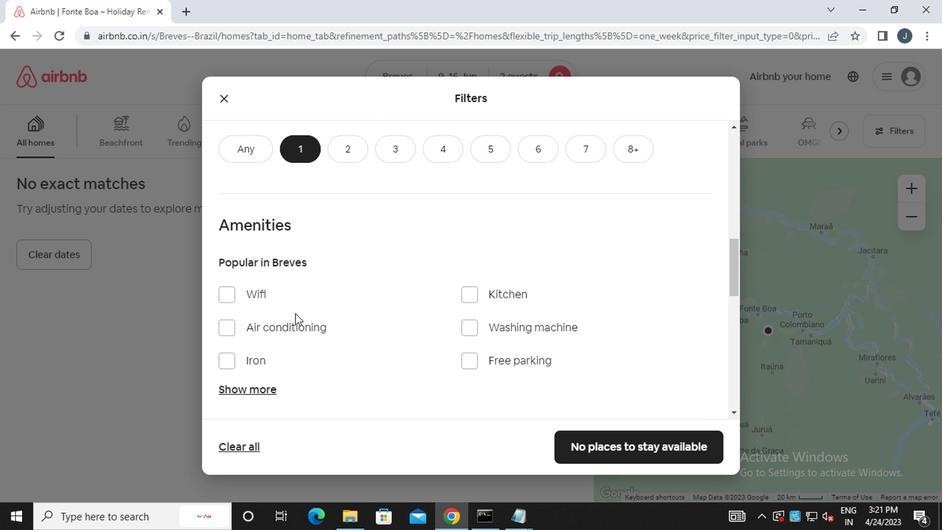 
Action: Mouse scrolled (331, 301) with delta (0, 0)
Screenshot: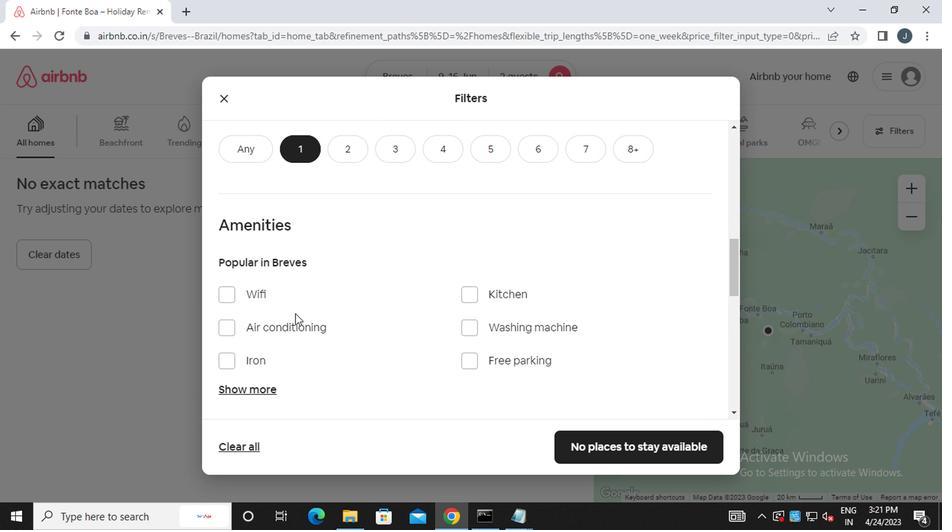 
Action: Mouse scrolled (331, 301) with delta (0, 0)
Screenshot: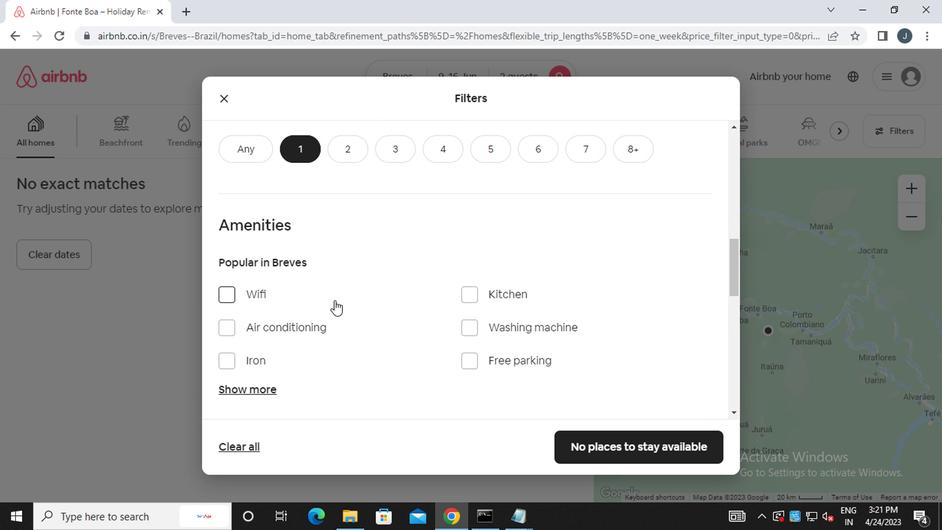
Action: Mouse moved to (333, 300)
Screenshot: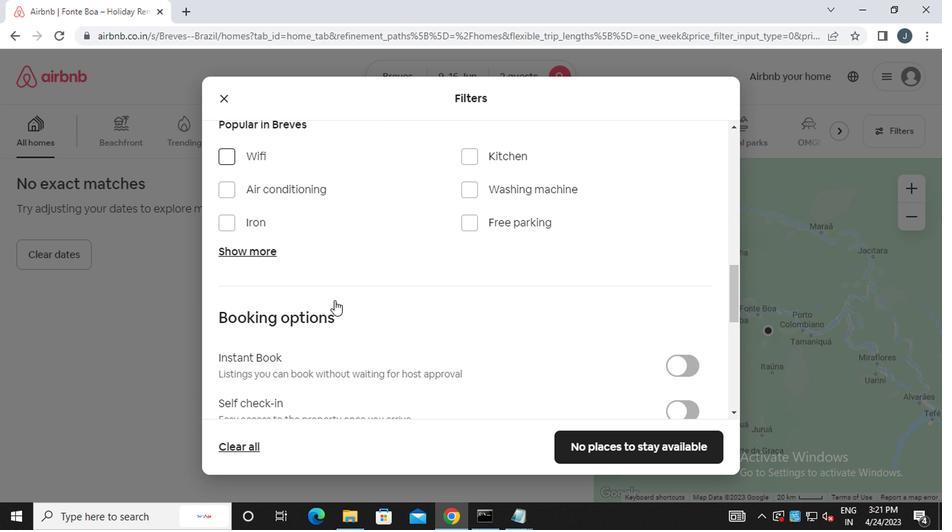 
Action: Mouse scrolled (333, 299) with delta (0, 0)
Screenshot: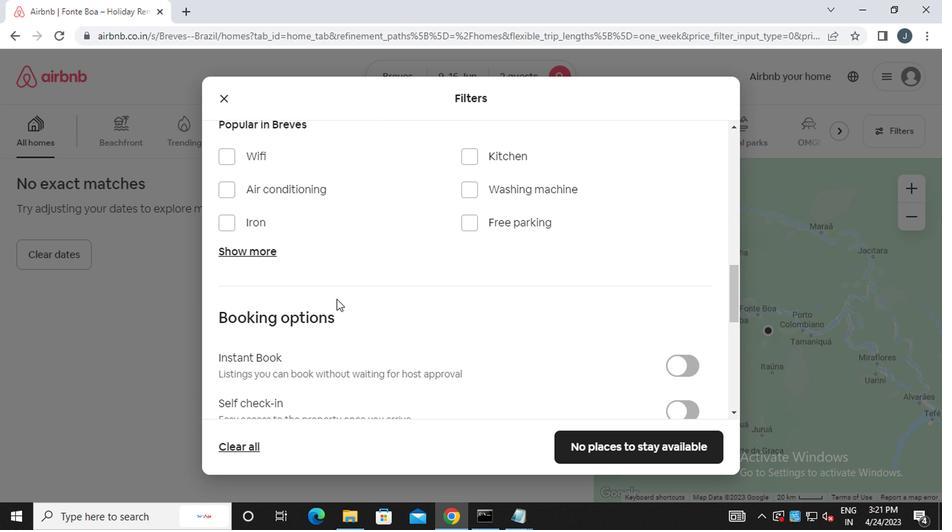 
Action: Mouse scrolled (333, 299) with delta (0, 0)
Screenshot: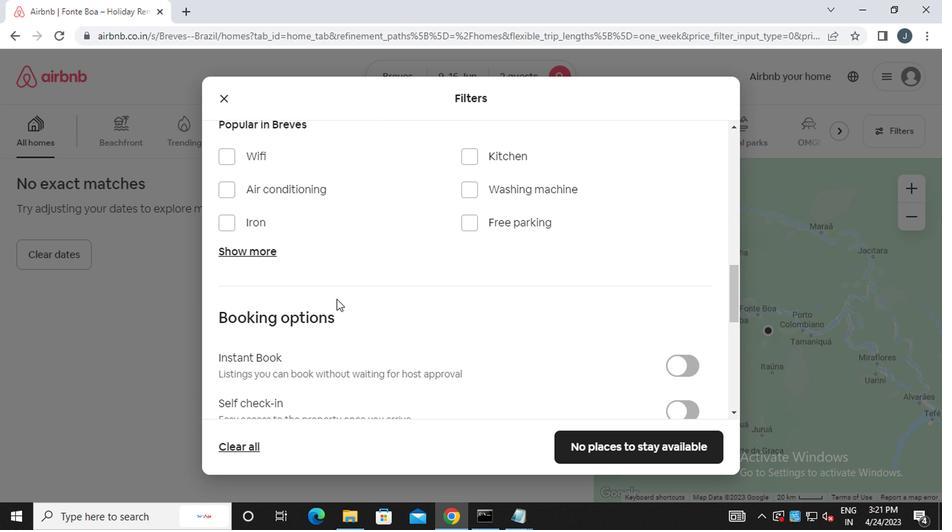 
Action: Mouse scrolled (333, 299) with delta (0, 0)
Screenshot: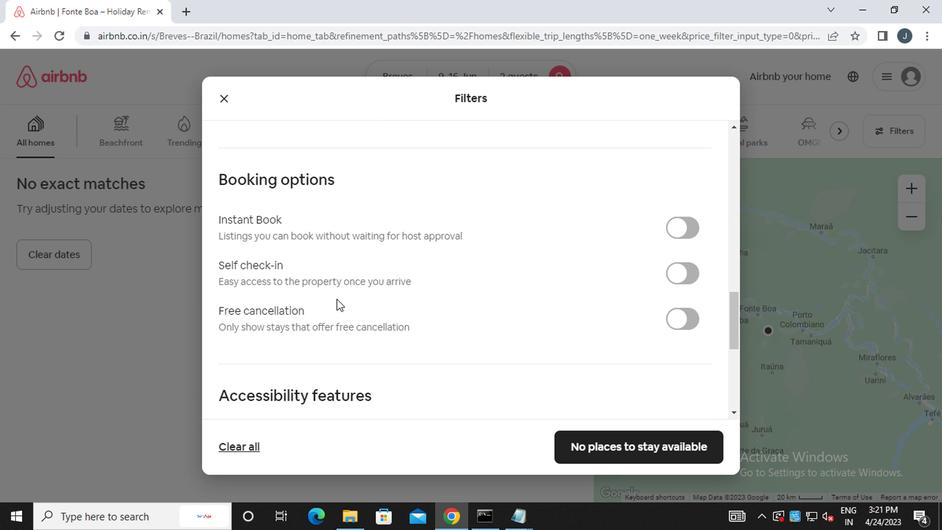 
Action: Mouse scrolled (333, 299) with delta (0, 0)
Screenshot: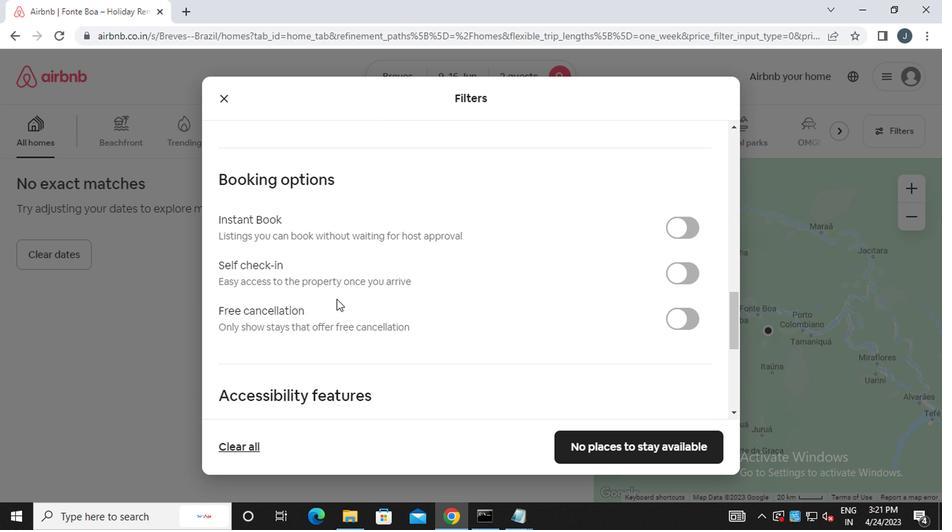 
Action: Mouse moved to (677, 146)
Screenshot: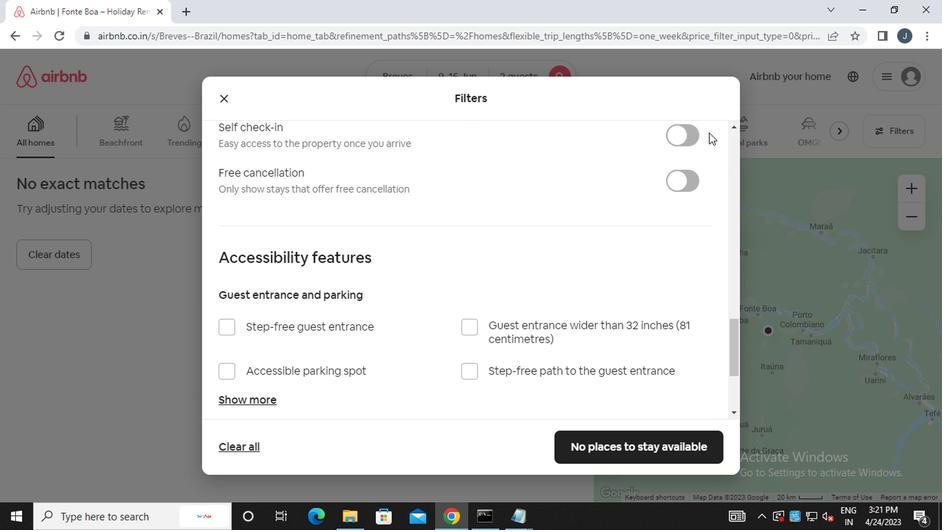 
Action: Mouse pressed left at (677, 146)
Screenshot: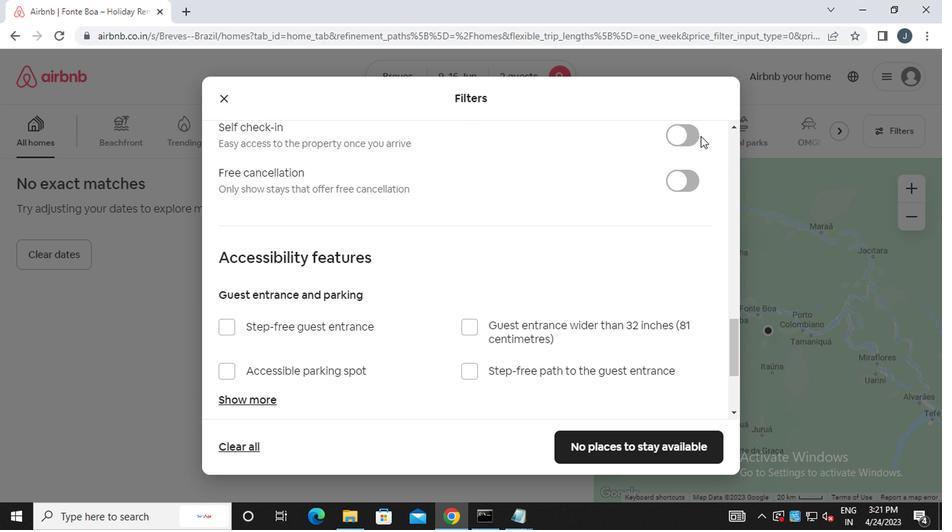 
Action: Mouse moved to (485, 261)
Screenshot: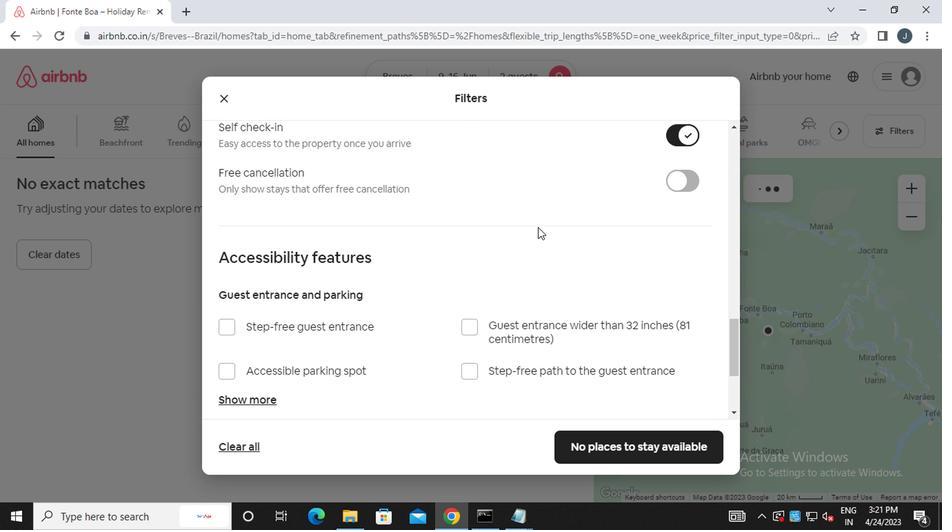 
Action: Mouse scrolled (485, 260) with delta (0, 0)
Screenshot: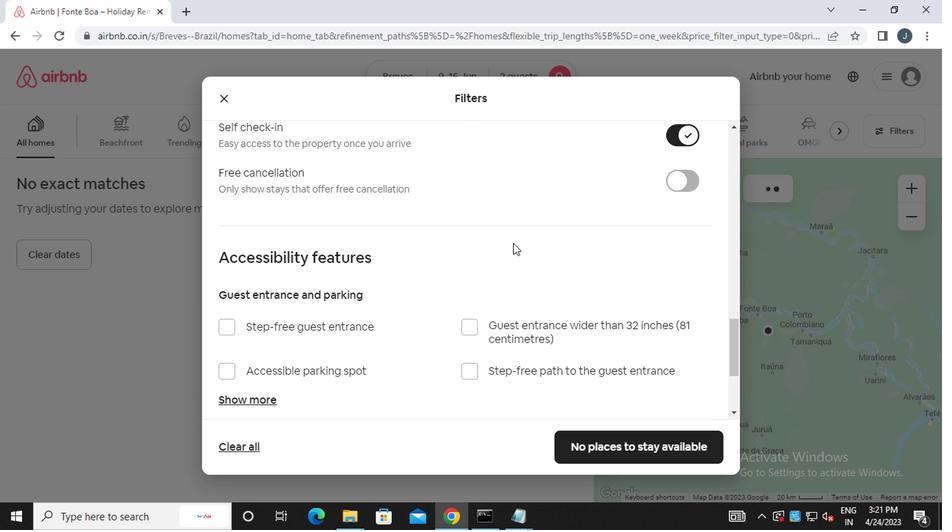 
Action: Mouse moved to (485, 262)
Screenshot: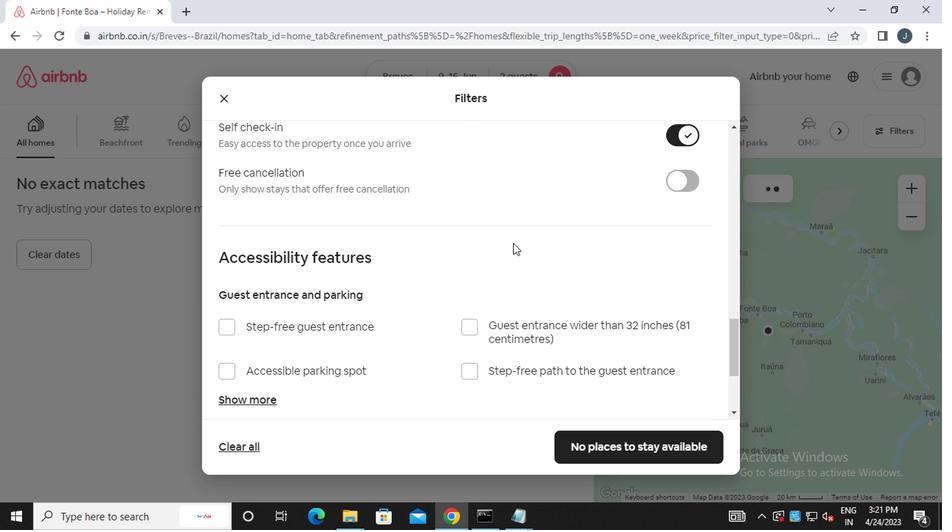 
Action: Mouse scrolled (485, 261) with delta (0, 0)
Screenshot: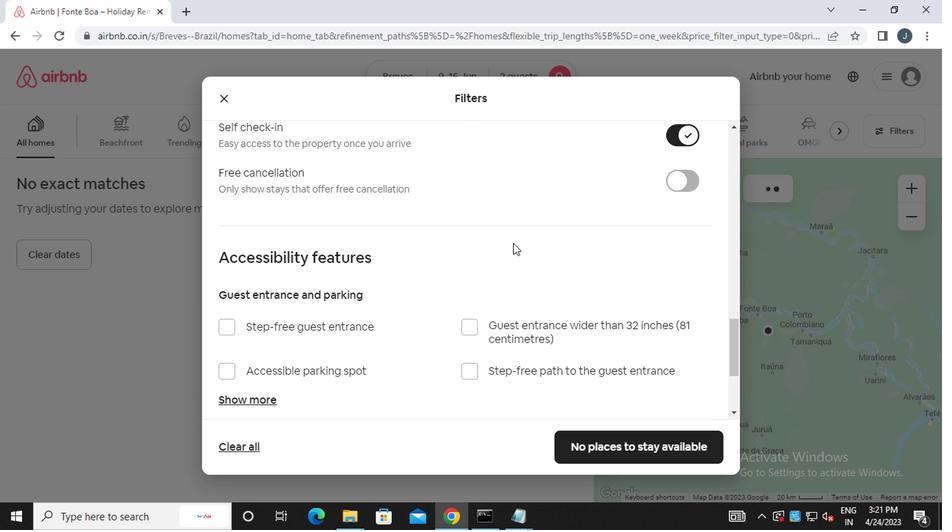 
Action: Mouse moved to (484, 263)
Screenshot: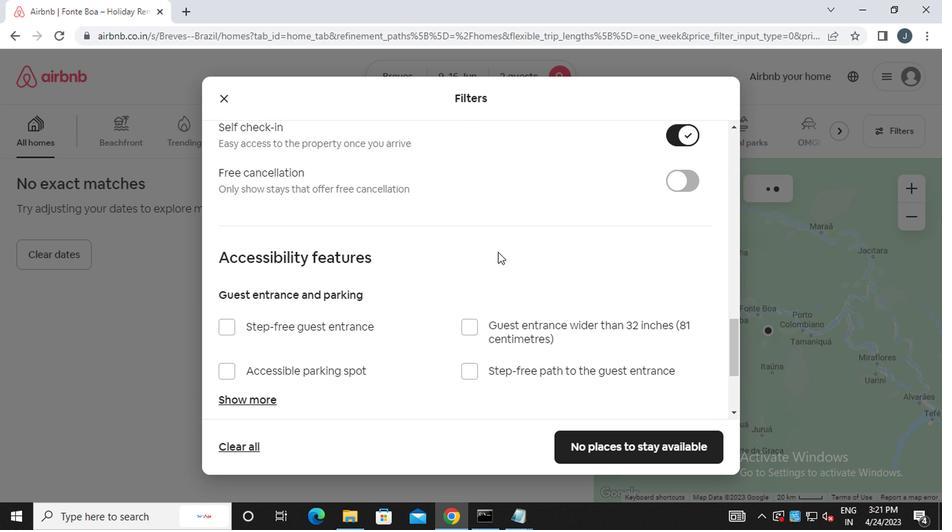 
Action: Mouse scrolled (484, 262) with delta (0, 0)
Screenshot: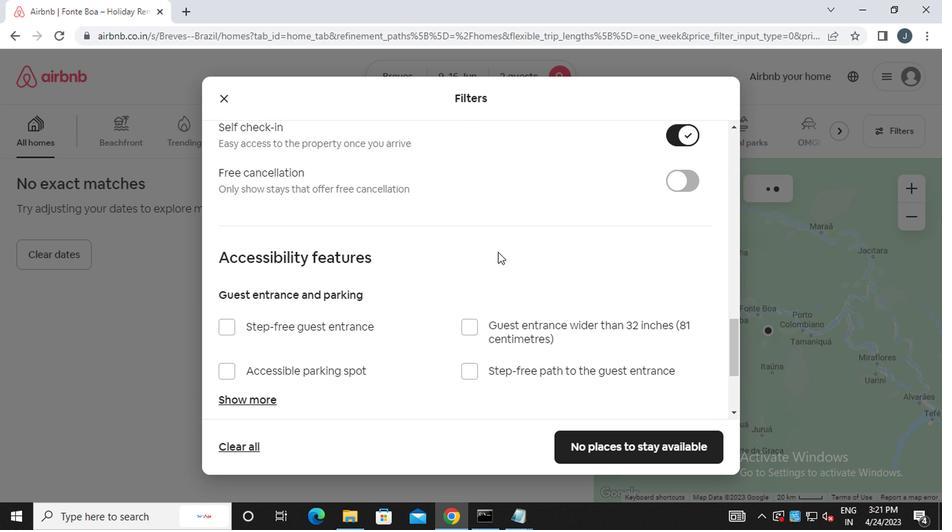 
Action: Mouse scrolled (484, 262) with delta (0, 0)
Screenshot: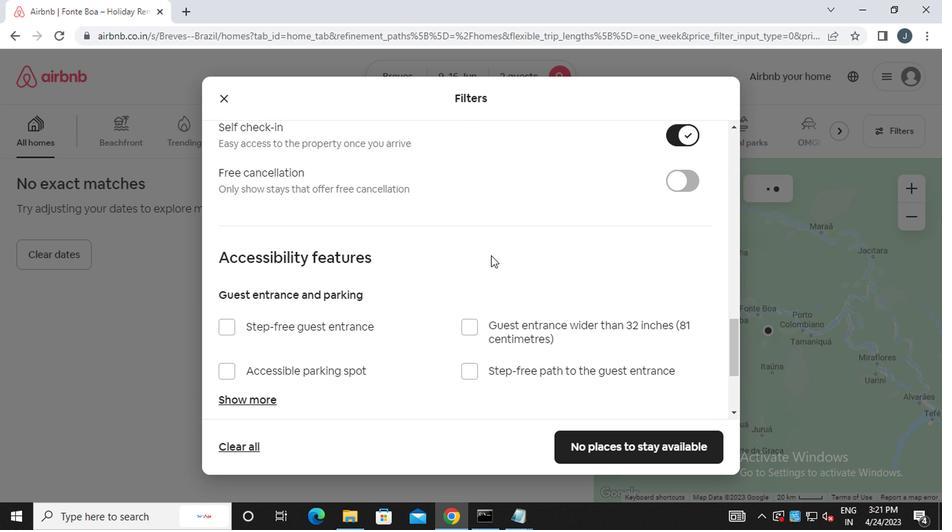 
Action: Mouse moved to (484, 264)
Screenshot: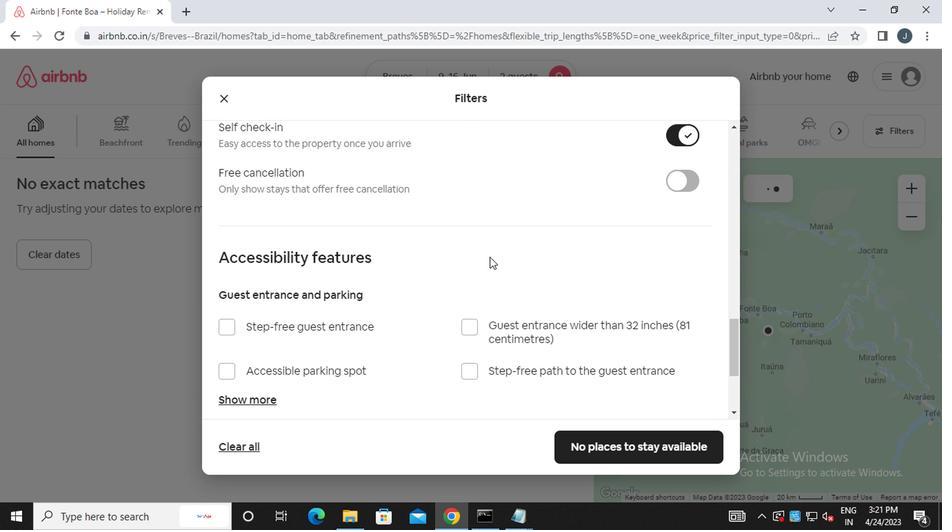 
Action: Mouse scrolled (484, 263) with delta (0, 0)
Screenshot: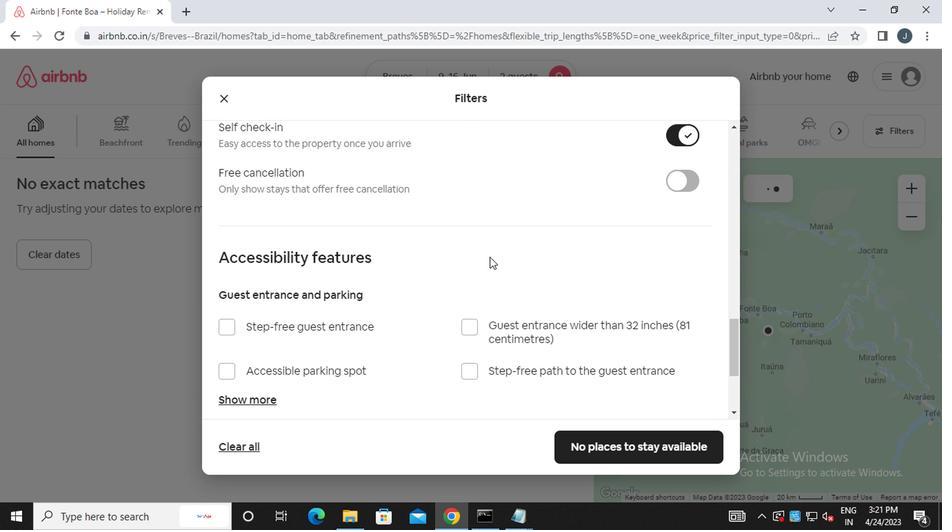 
Action: Mouse scrolled (484, 263) with delta (0, 0)
Screenshot: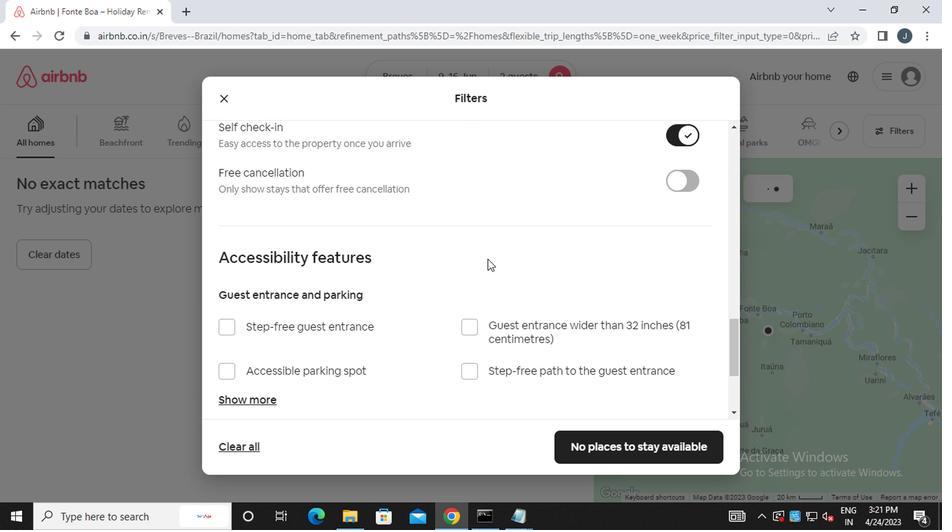 
Action: Mouse scrolled (484, 263) with delta (0, 0)
Screenshot: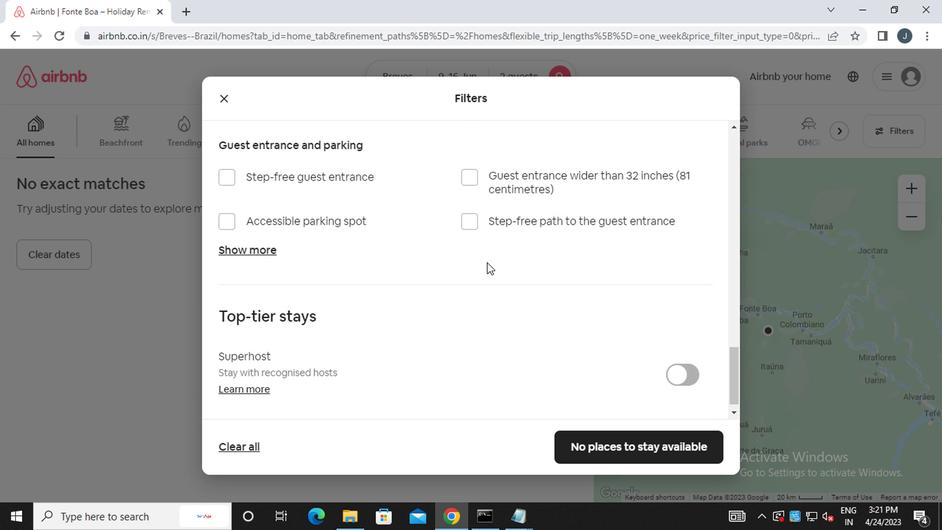 
Action: Mouse scrolled (484, 263) with delta (0, 0)
Screenshot: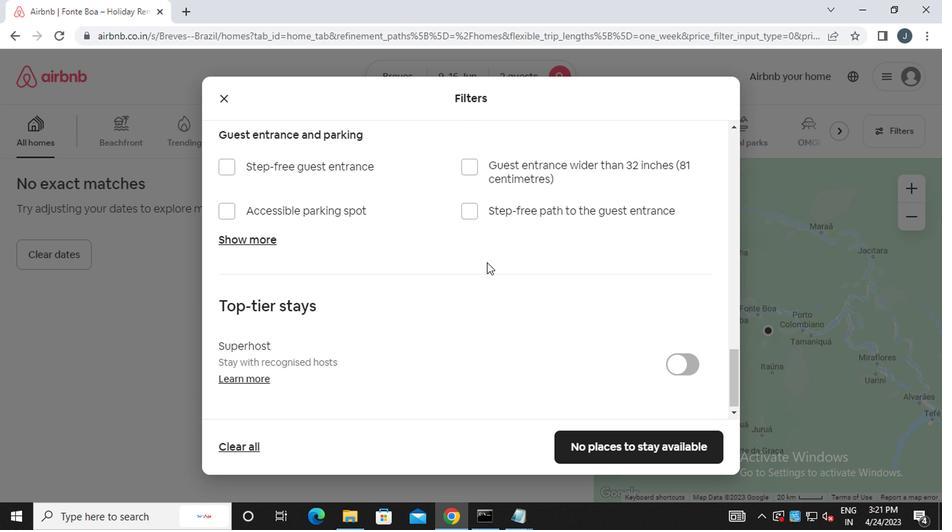 
Action: Mouse scrolled (484, 263) with delta (0, 0)
Screenshot: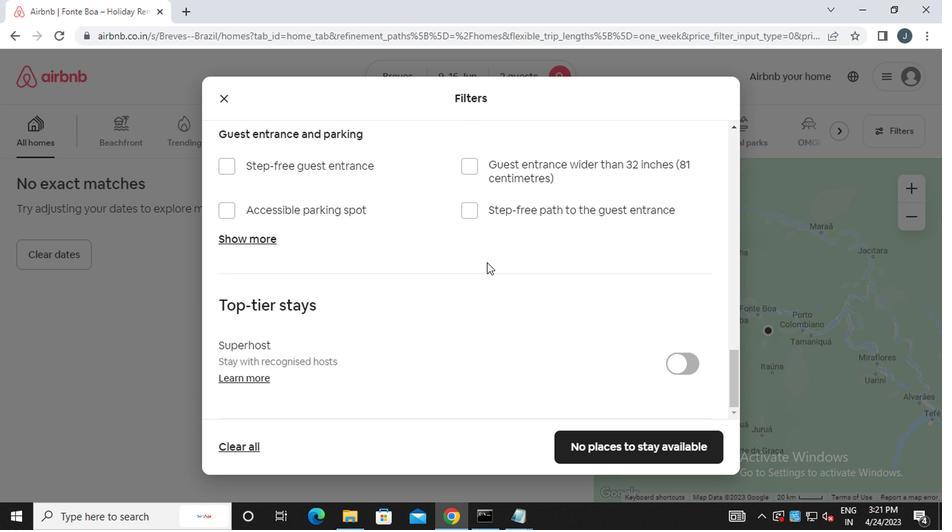 
Action: Mouse scrolled (484, 263) with delta (0, 0)
Screenshot: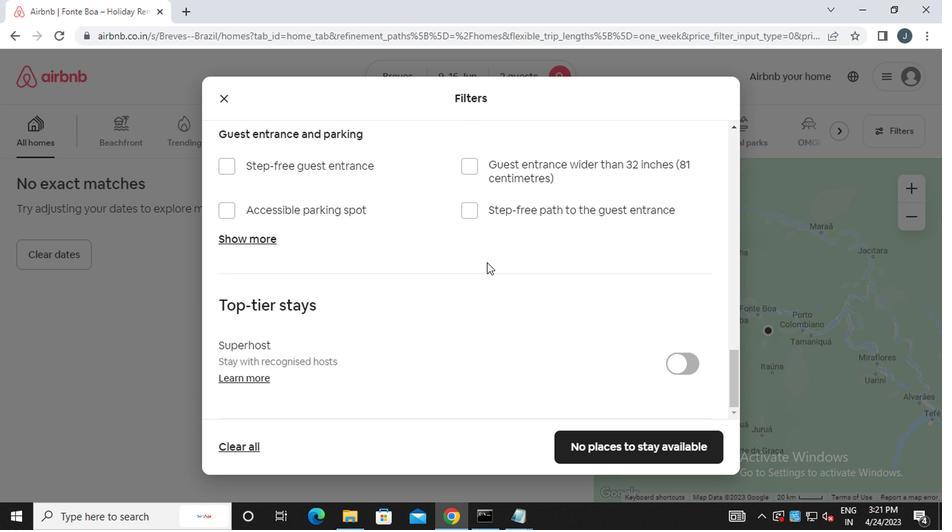 
Action: Mouse scrolled (484, 263) with delta (0, 0)
Screenshot: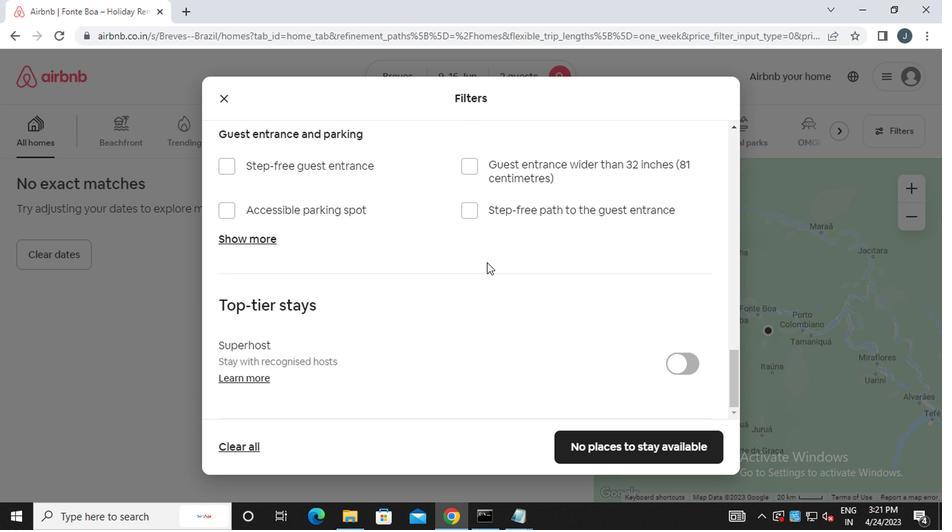 
Action: Mouse scrolled (484, 263) with delta (0, 0)
Screenshot: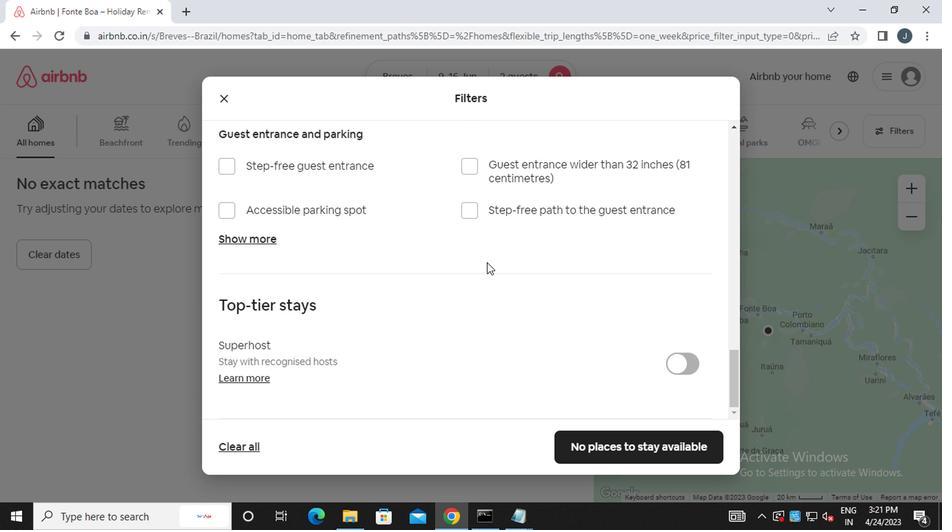 
Action: Mouse scrolled (484, 263) with delta (0, 0)
Screenshot: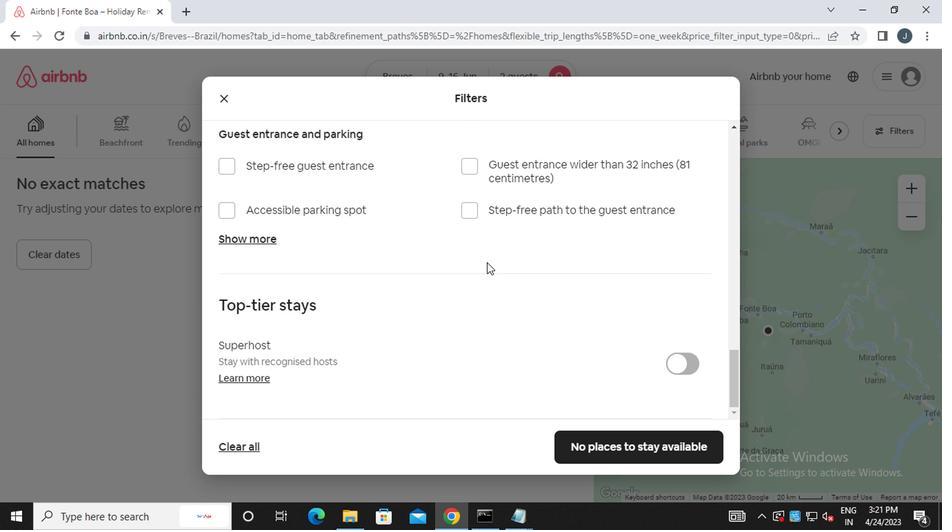 
Action: Mouse moved to (647, 449)
Screenshot: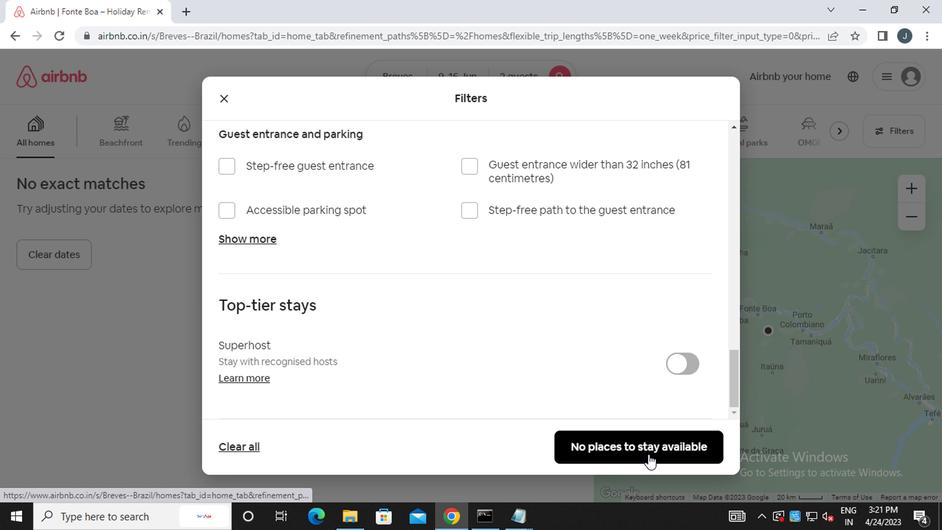 
Action: Mouse pressed left at (647, 449)
Screenshot: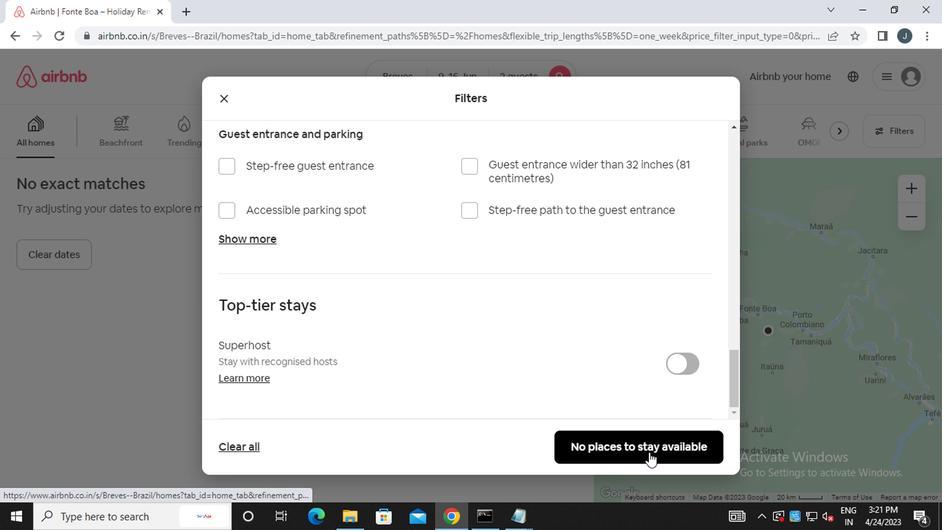 
Action: Mouse moved to (650, 446)
Screenshot: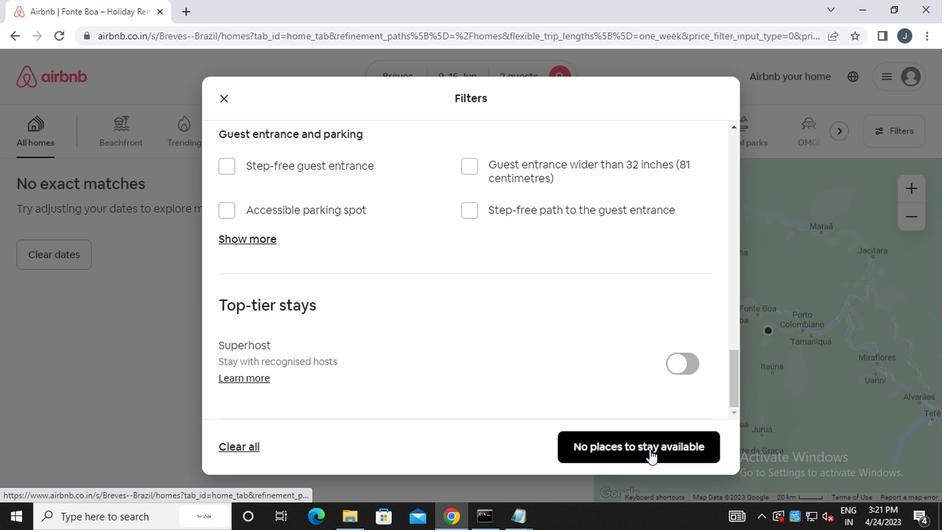 
